 Task: Open a blank worksheet and write heading  Discount data  Add 10 product name:-  'Apple, Banana,_x000D_
Orange, Tomato, Potato, Onion, Carrot, Milk, Bread, Eggs (dozen). ' in September Last week sales are  1.99, 0.49, 0.79, 1.29, 0.99, 0.89, 0.69, 2.49, 1.99, 2.99.Discount (%):-  10, 20, 15, 5, 12, 8, 25, 10, 15, 20. Save page analysisSalesByTerritory
Action: Mouse moved to (551, 178)
Screenshot: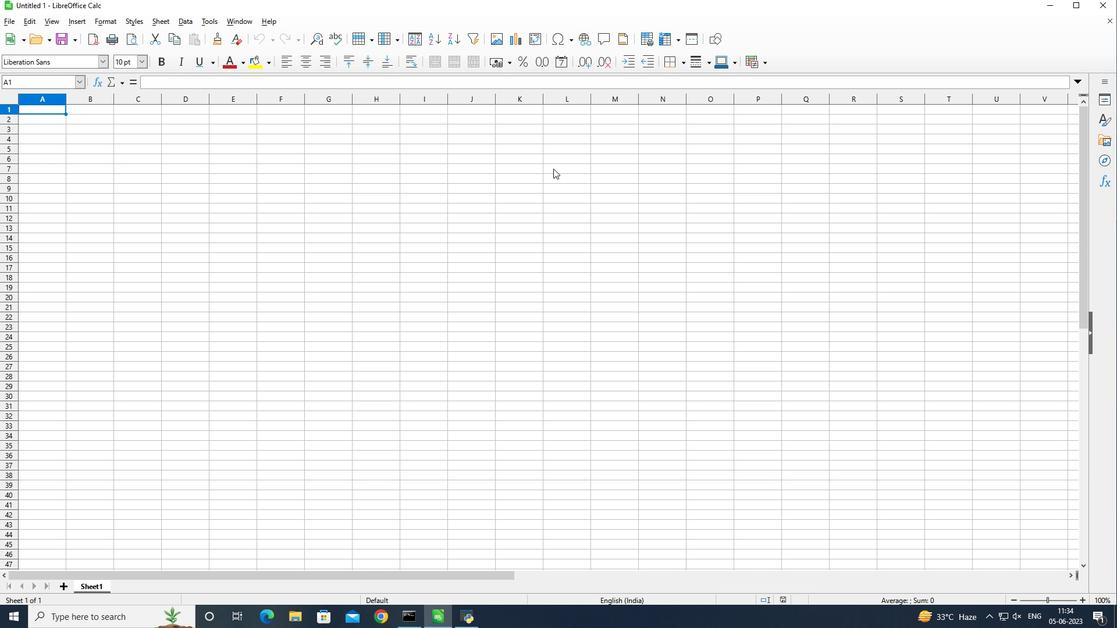 
Action: Key pressed <Key.shift>Discount<Key.space><Key.shift>Data<Key.enter><Key.shift>Name<Key.enter><Key.shift>Apple<Key.enter><Key.shift>Banana<Key.enter><Key.shift>Orange<Key.enter><Key.shift>Tomato<Key.enter><Key.shift>Potato<Key.space><Key.shift>O<Key.backspace><Key.enter><Key.shift>Onion<Key.enter><Key.shift>Carrot<Key.enter><Key.shift_r>Milk<Key.enter><Key.shift>Bread<Key.enter><Key.shift>Eggs<Key.shift_r><Key.shift_r><Key.shift_r><Key.shift_r><Key.shift_r><Key.shift_r><Key.shift_r><Key.shift_r><Key.shift_r>(dozen<Key.shift_r><Key.shift_r><Key.shift_r><Key.shift_r><Key.shift_r><Key.shift_r><Key.shift_r><Key.shift_r><Key.shift_r><Key.shift_r><Key.shift_r><Key.shift_r><Key.shift_r><Key.shift_r>)<Key.enter>
Screenshot: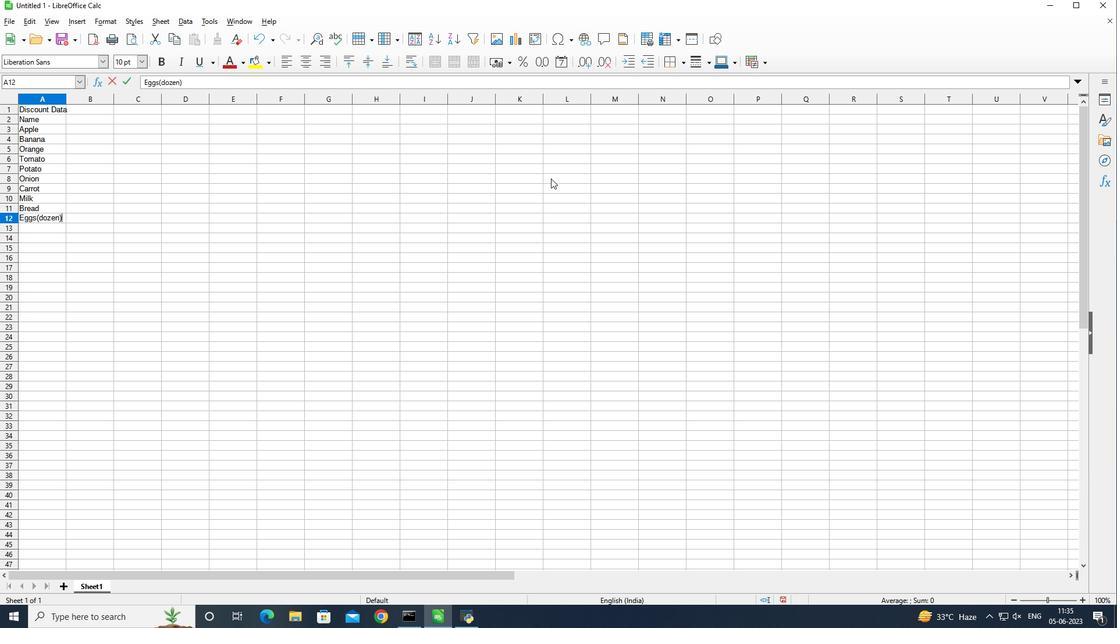 
Action: Mouse moved to (52, 118)
Screenshot: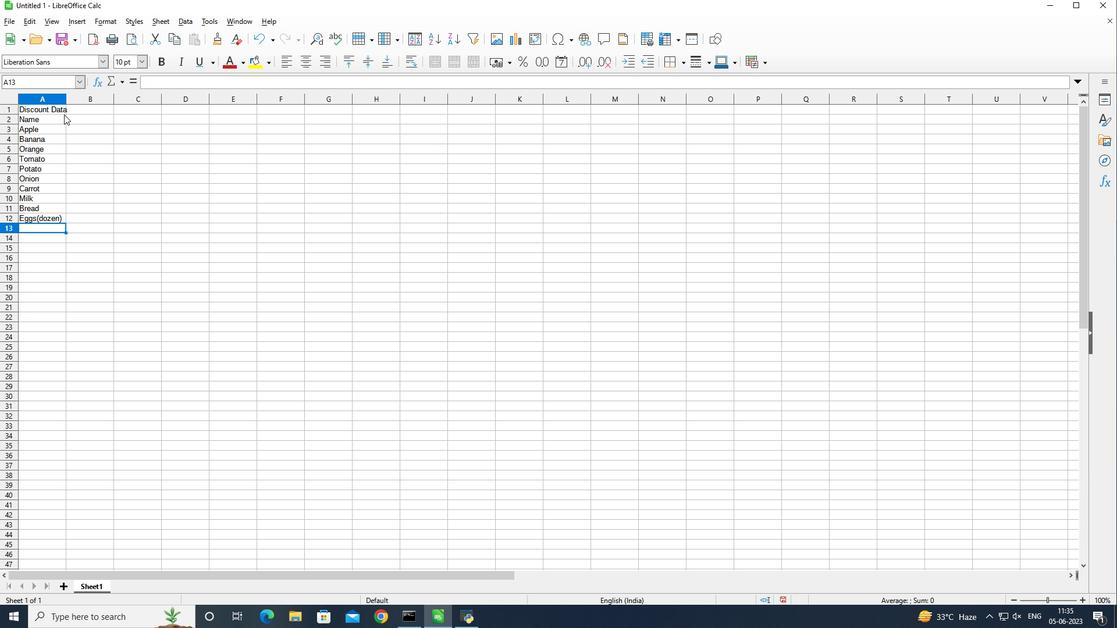 
Action: Mouse pressed left at (52, 118)
Screenshot: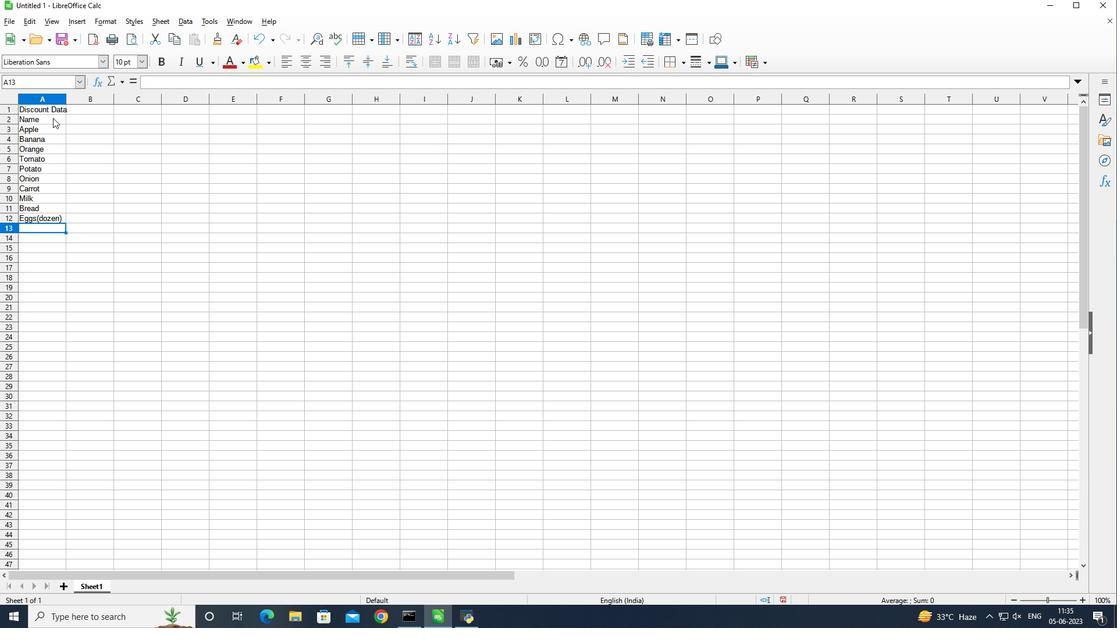 
Action: Mouse moved to (76, 121)
Screenshot: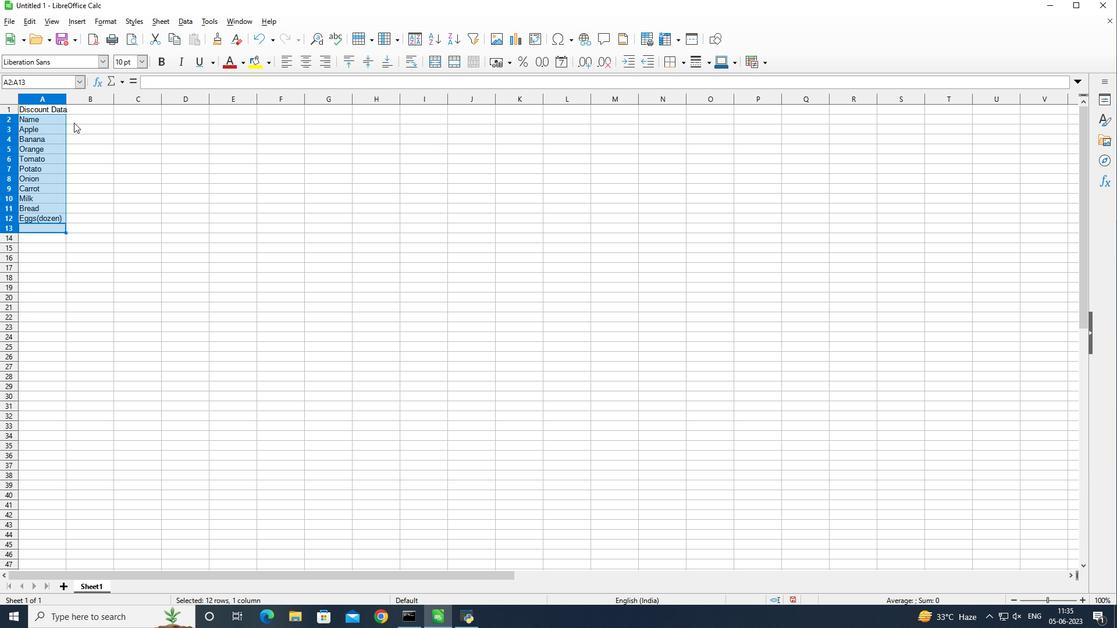 
Action: Mouse pressed left at (76, 121)
Screenshot: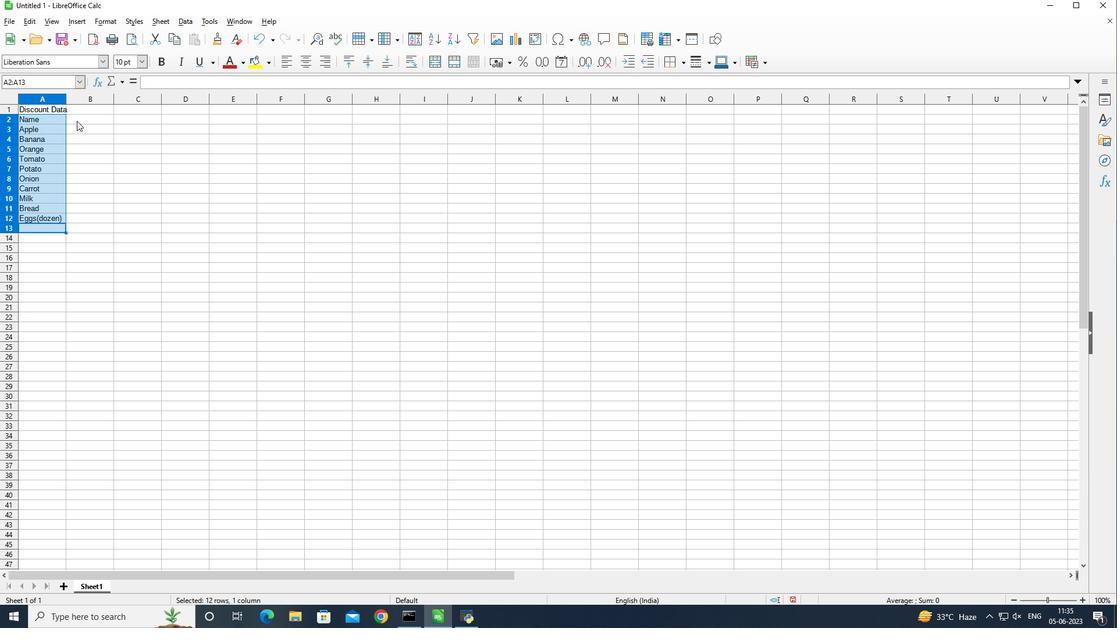 
Action: Mouse moved to (63, 125)
Screenshot: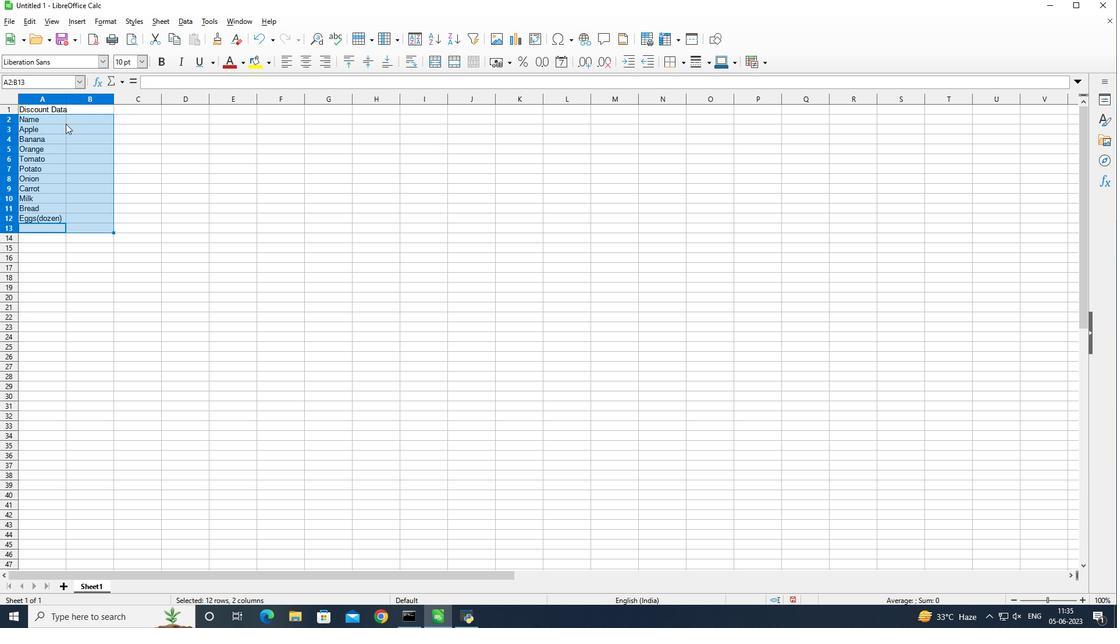
Action: Mouse pressed left at (63, 125)
Screenshot: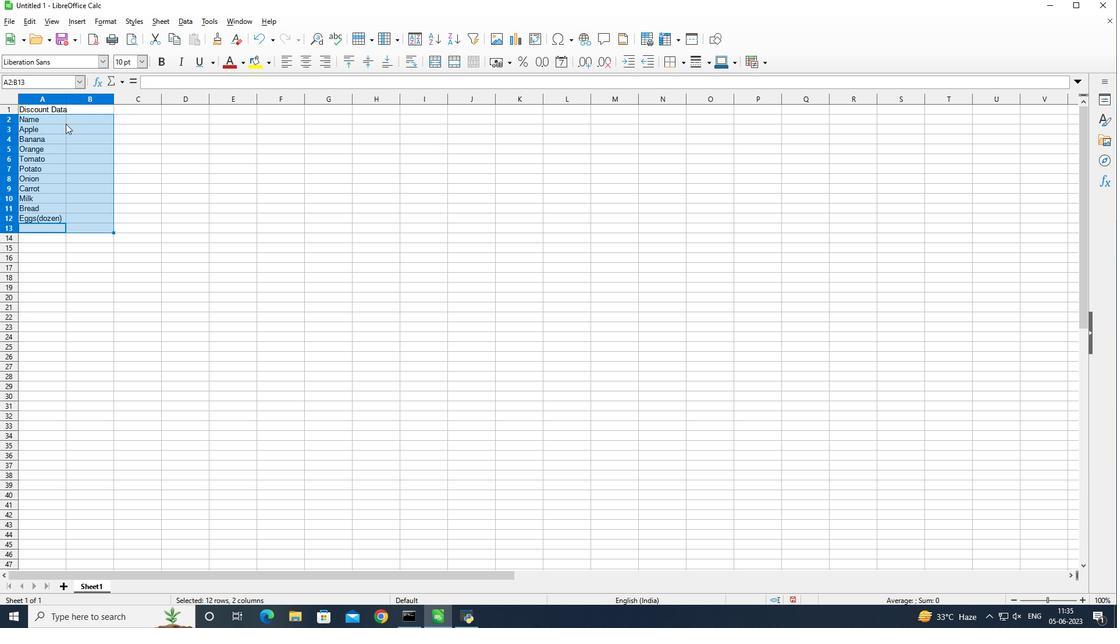 
Action: Mouse moved to (67, 175)
Screenshot: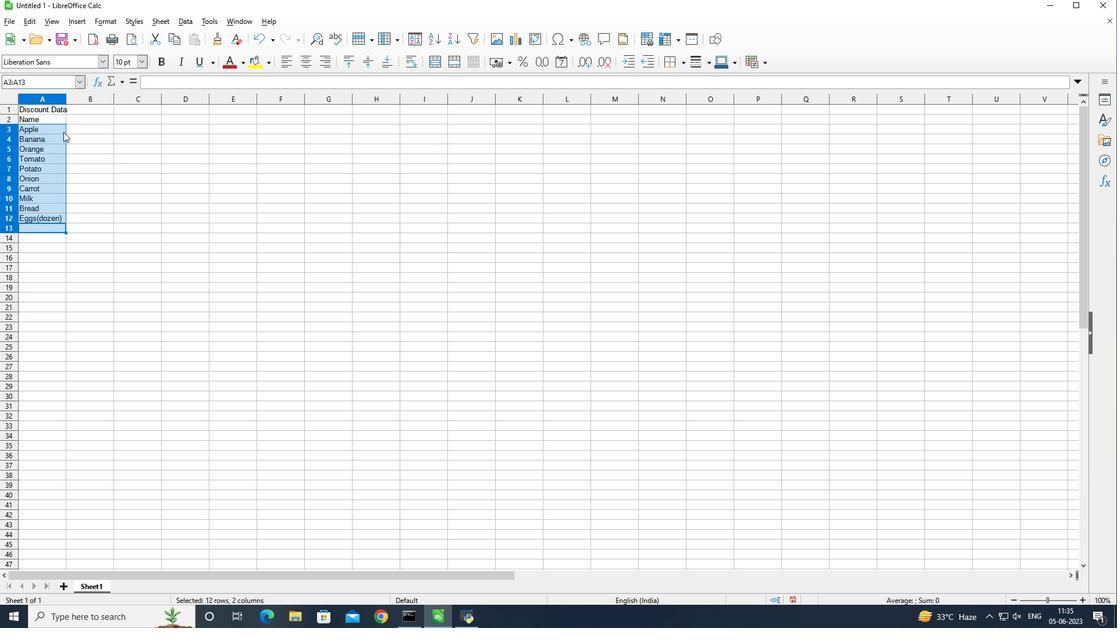
Action: Mouse pressed left at (67, 175)
Screenshot: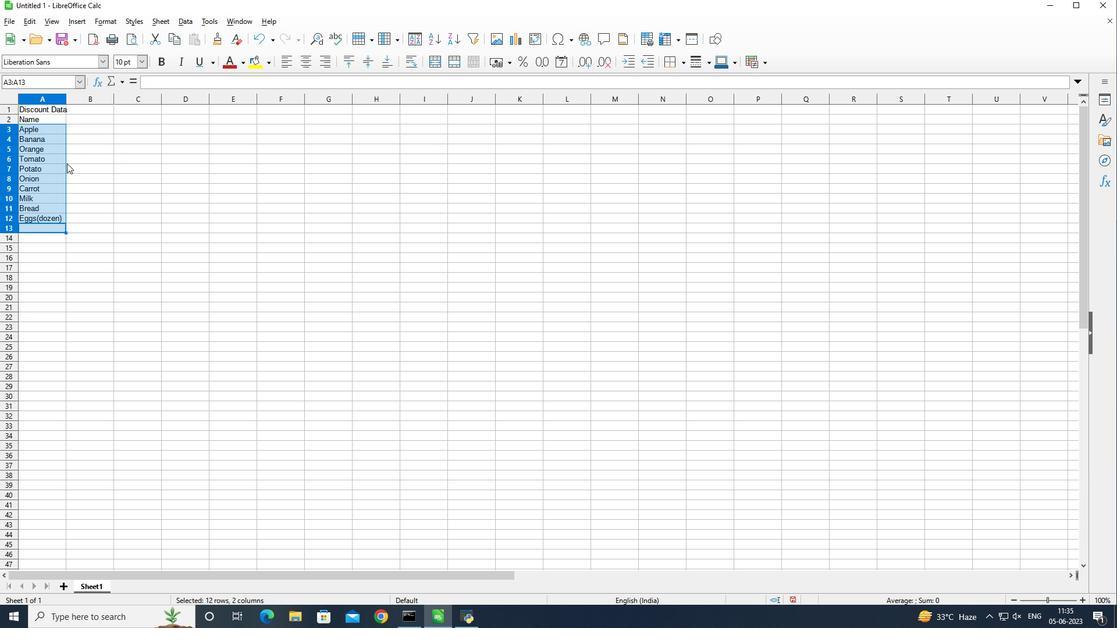 
Action: Mouse moved to (87, 150)
Screenshot: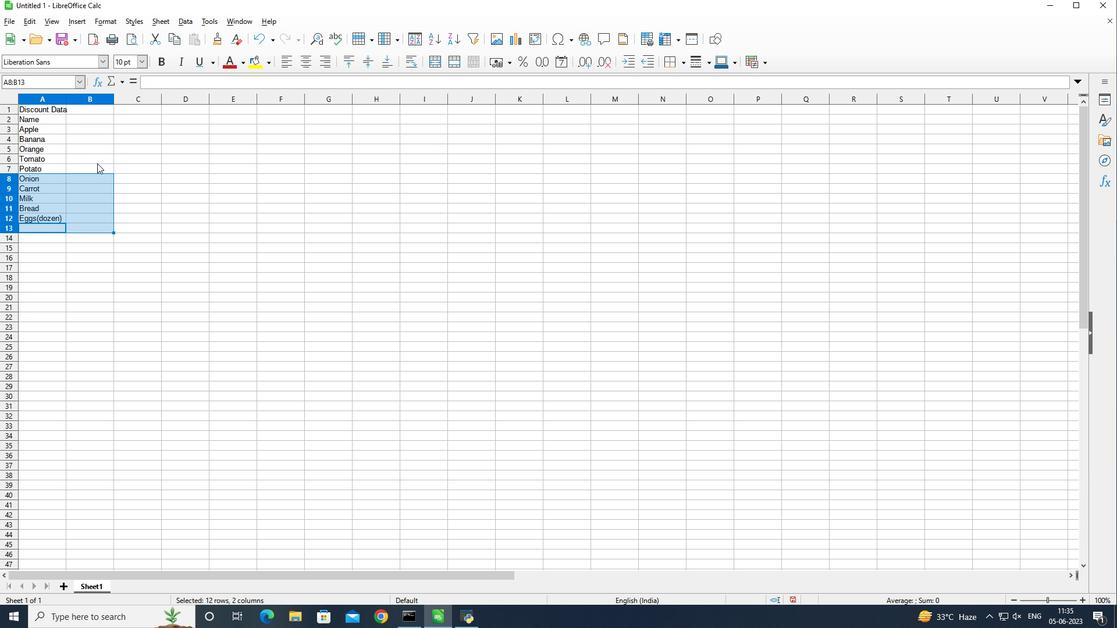 
Action: Mouse pressed left at (87, 150)
Screenshot: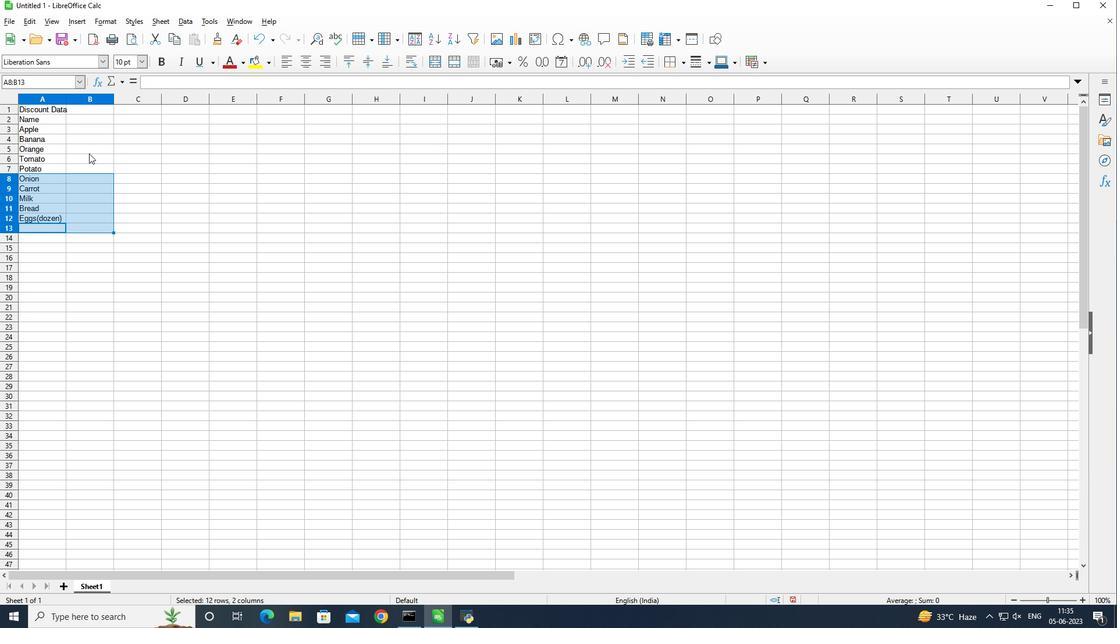 
Action: Mouse moved to (44, 123)
Screenshot: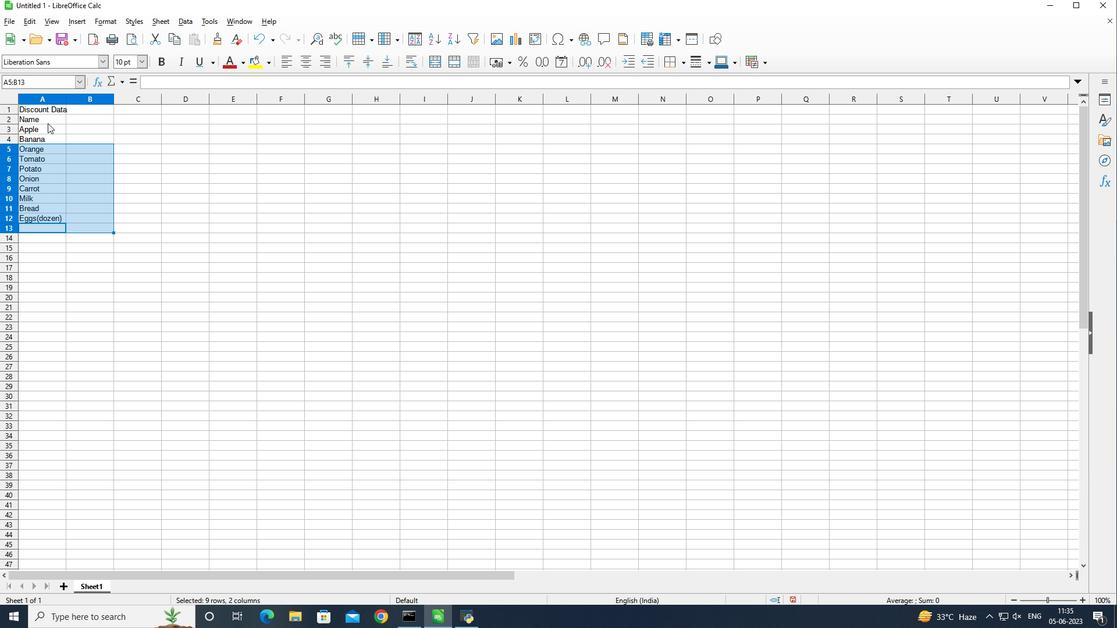 
Action: Mouse pressed left at (44, 123)
Screenshot: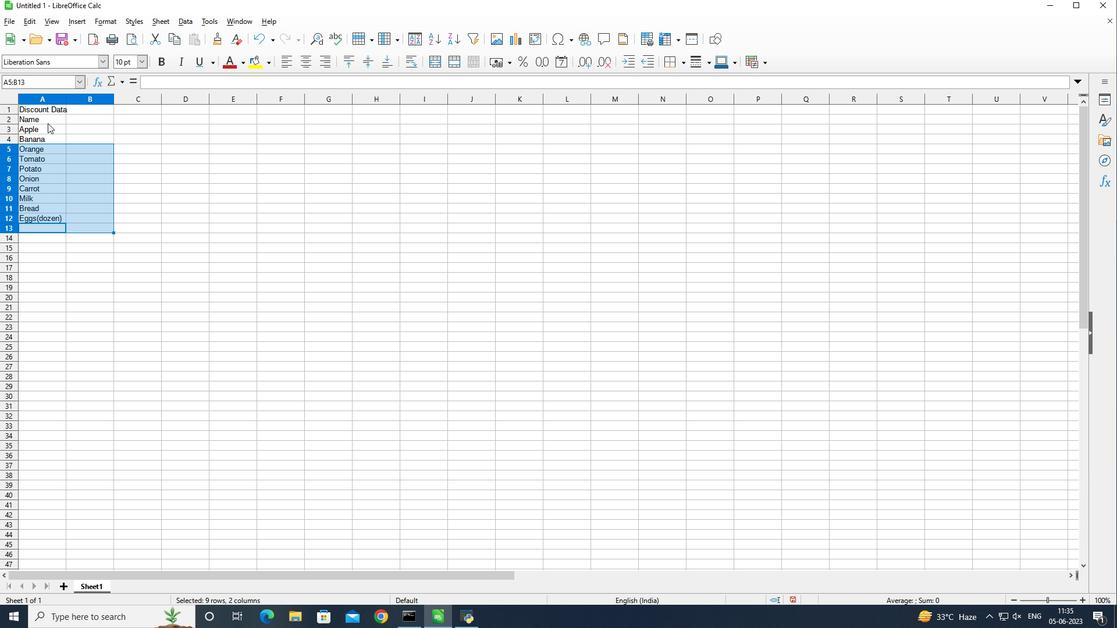
Action: Mouse moved to (46, 154)
Screenshot: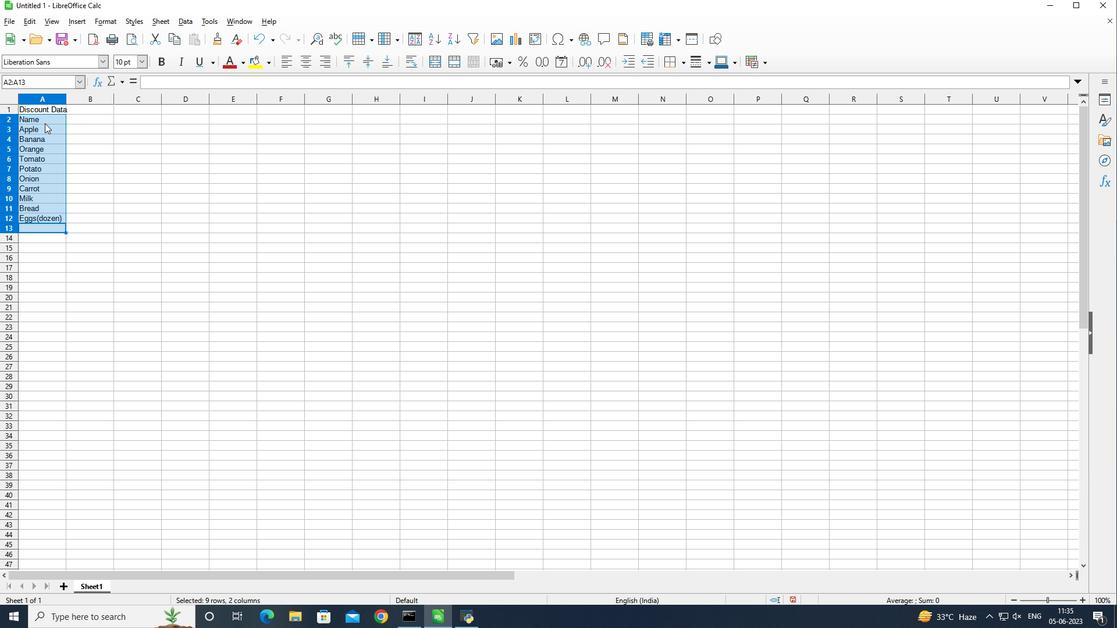 
Action: Mouse pressed left at (46, 154)
Screenshot: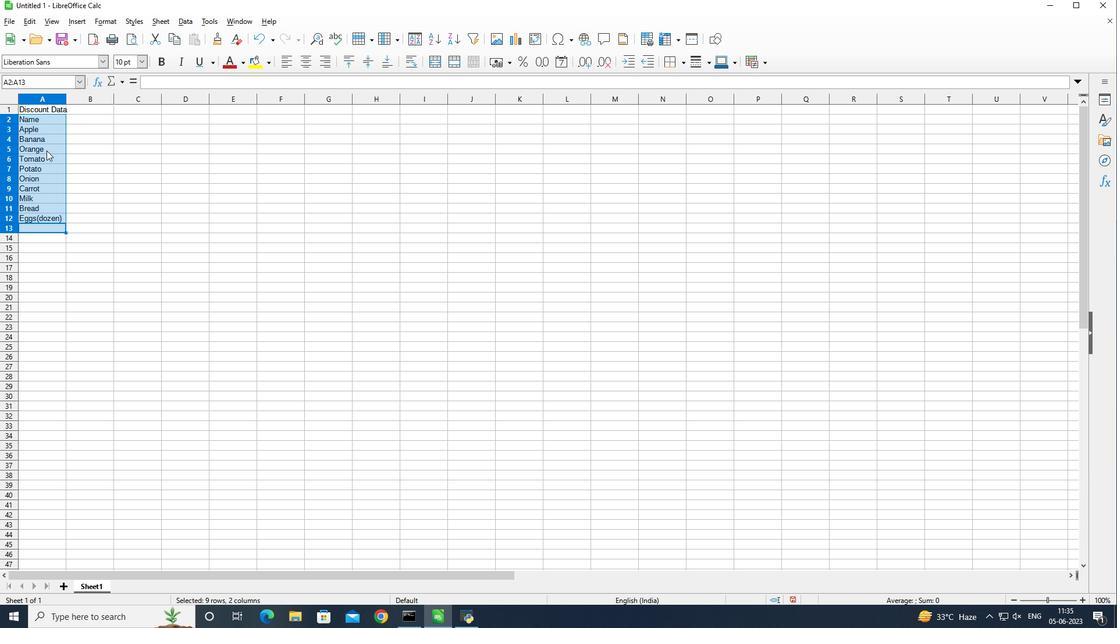 
Action: Mouse moved to (50, 182)
Screenshot: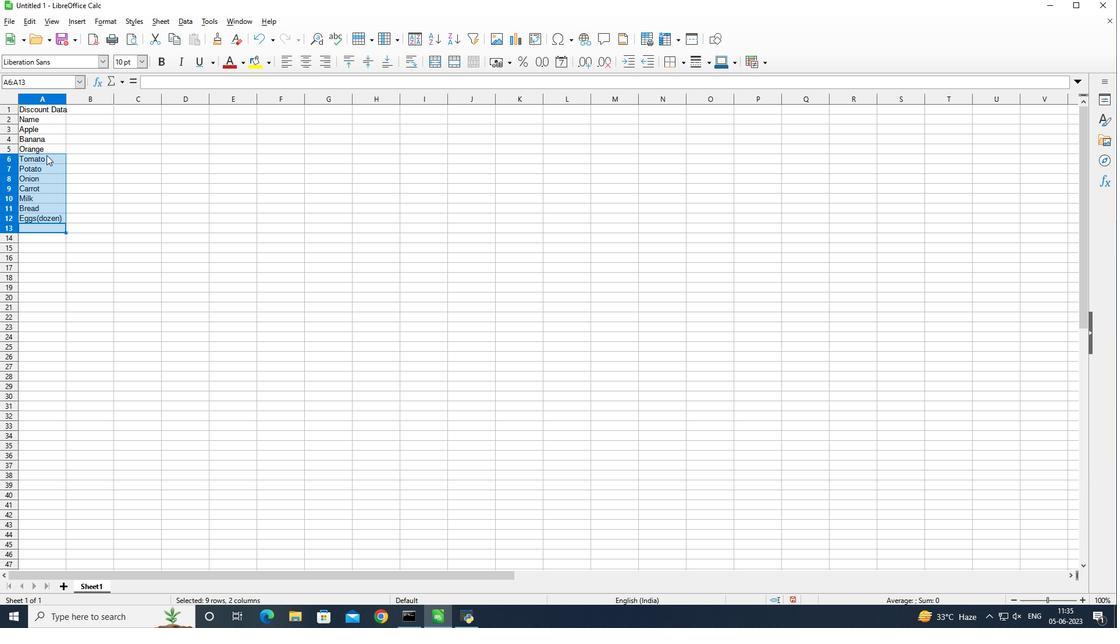 
Action: Mouse pressed left at (50, 182)
Screenshot: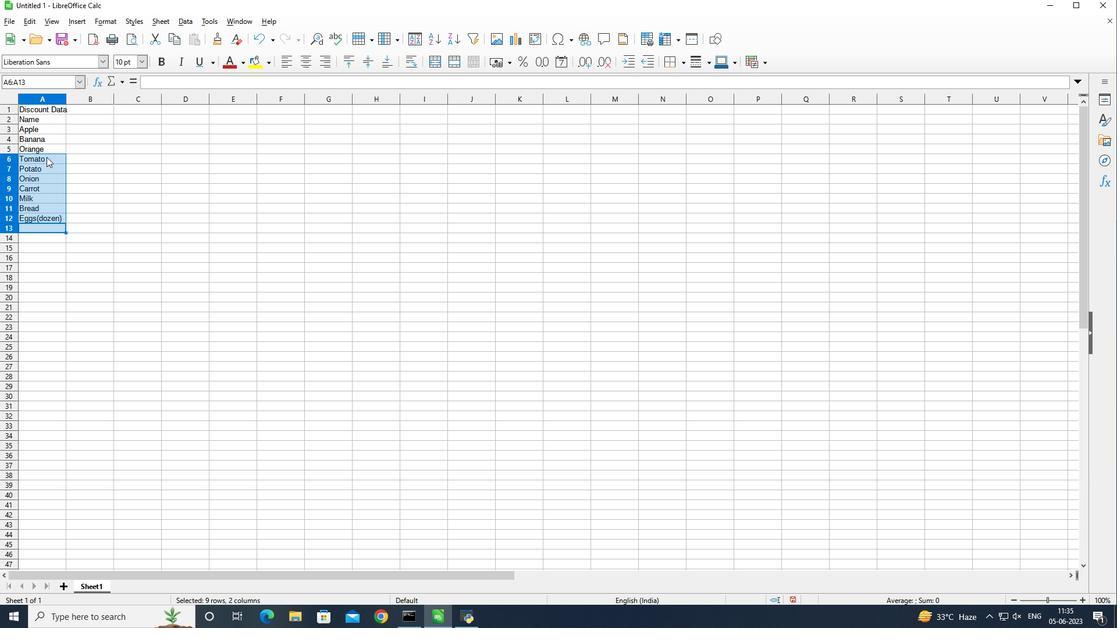 
Action: Mouse moved to (102, 61)
Screenshot: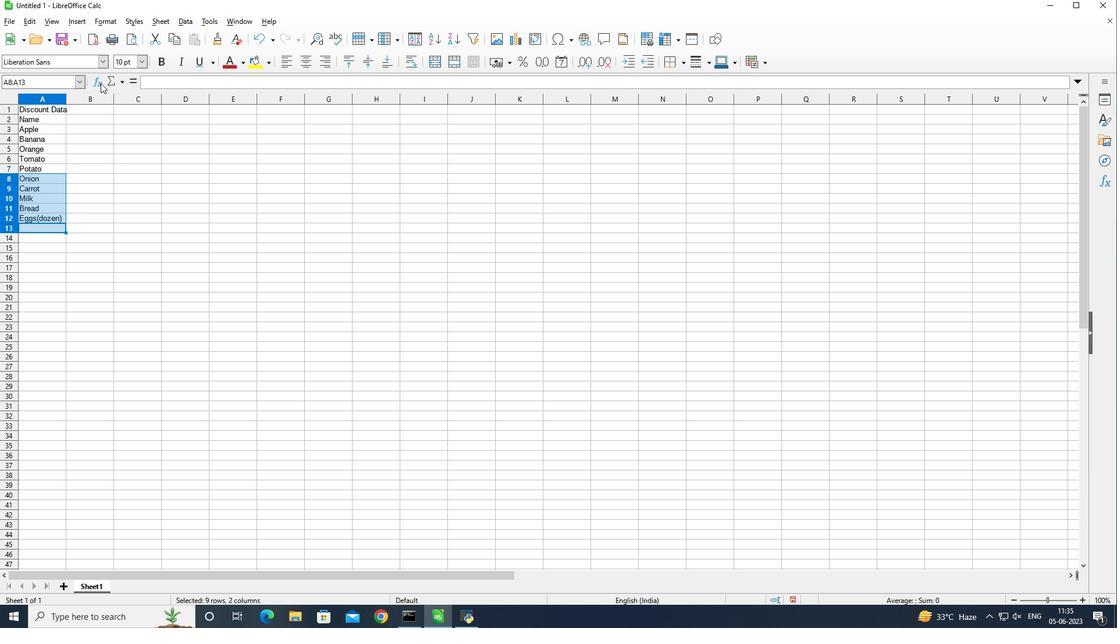 
Action: Mouse pressed left at (102, 61)
Screenshot: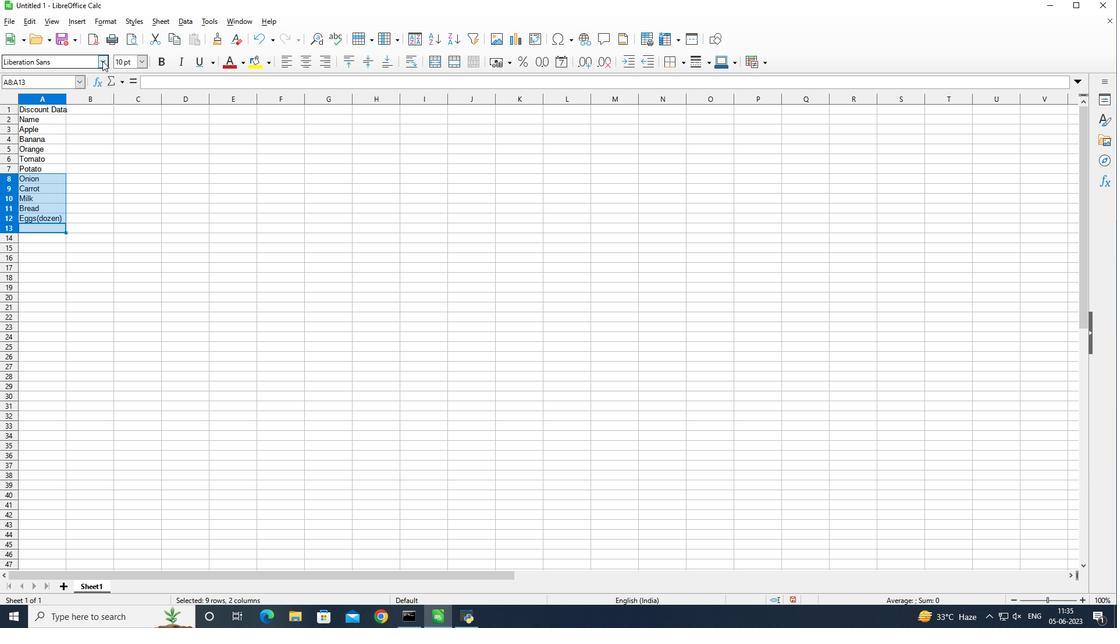
Action: Mouse moved to (228, 138)
Screenshot: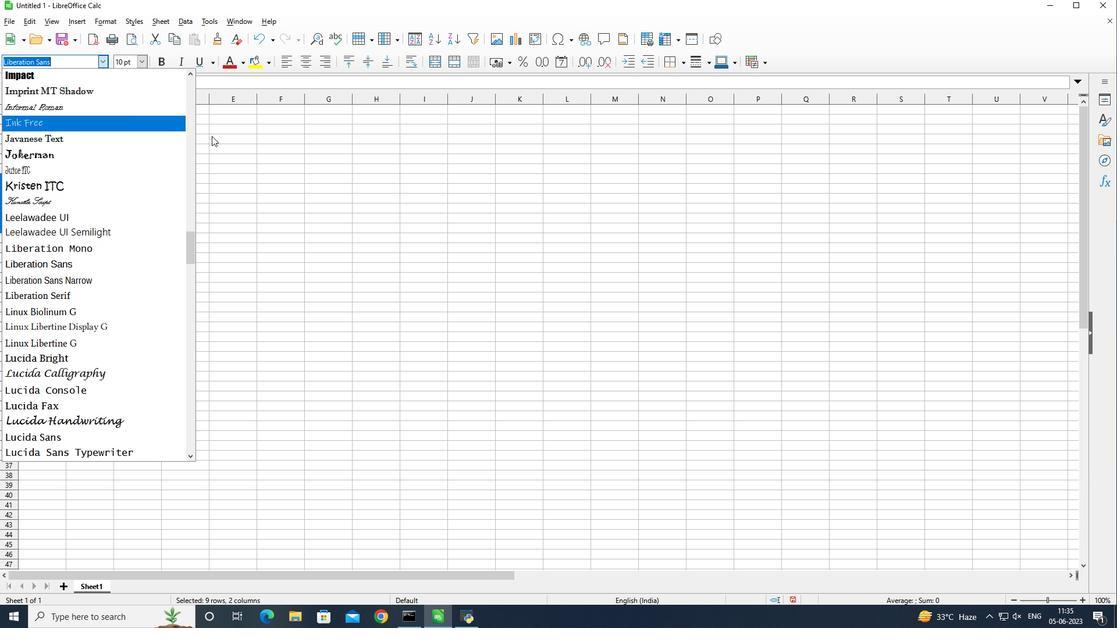 
Action: Mouse pressed left at (228, 138)
Screenshot: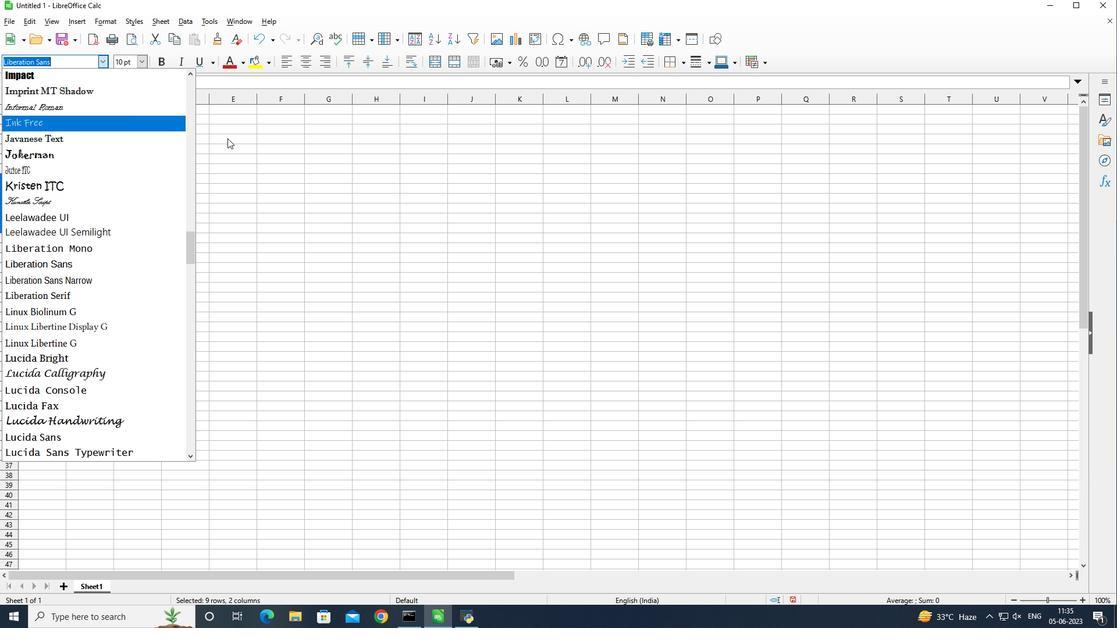 
Action: Mouse moved to (76, 126)
Screenshot: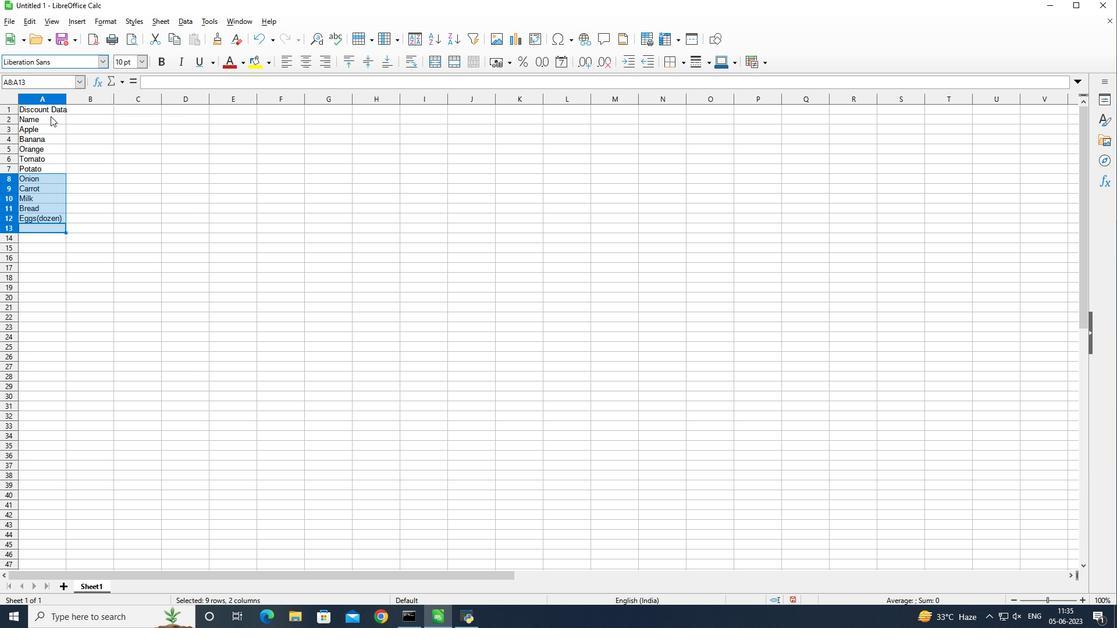 
Action: Mouse pressed left at (76, 126)
Screenshot: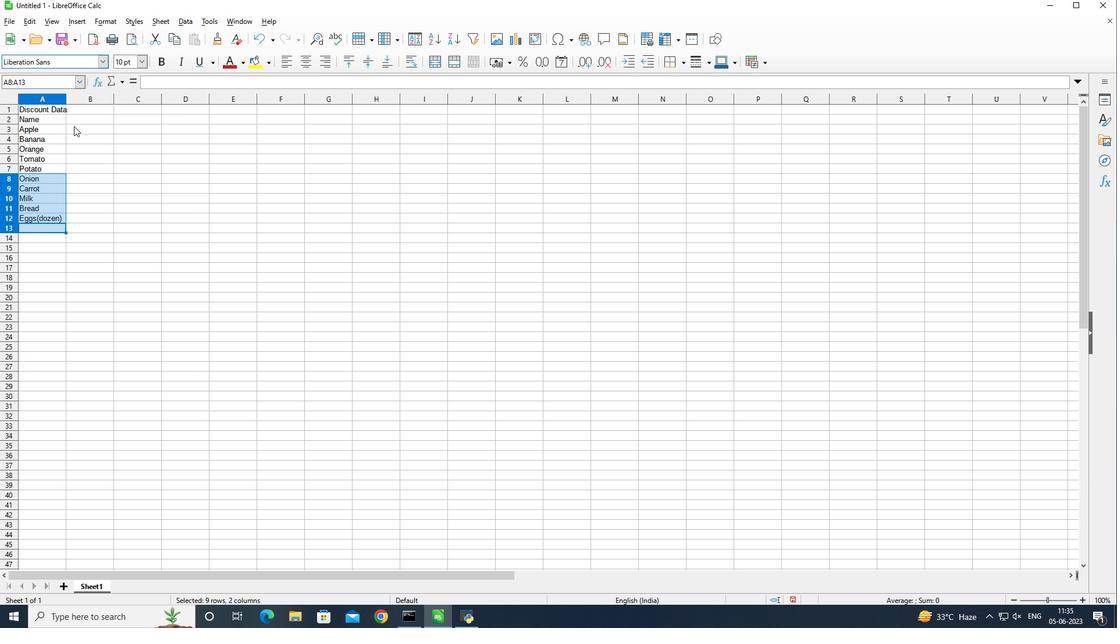 
Action: Mouse moved to (90, 118)
Screenshot: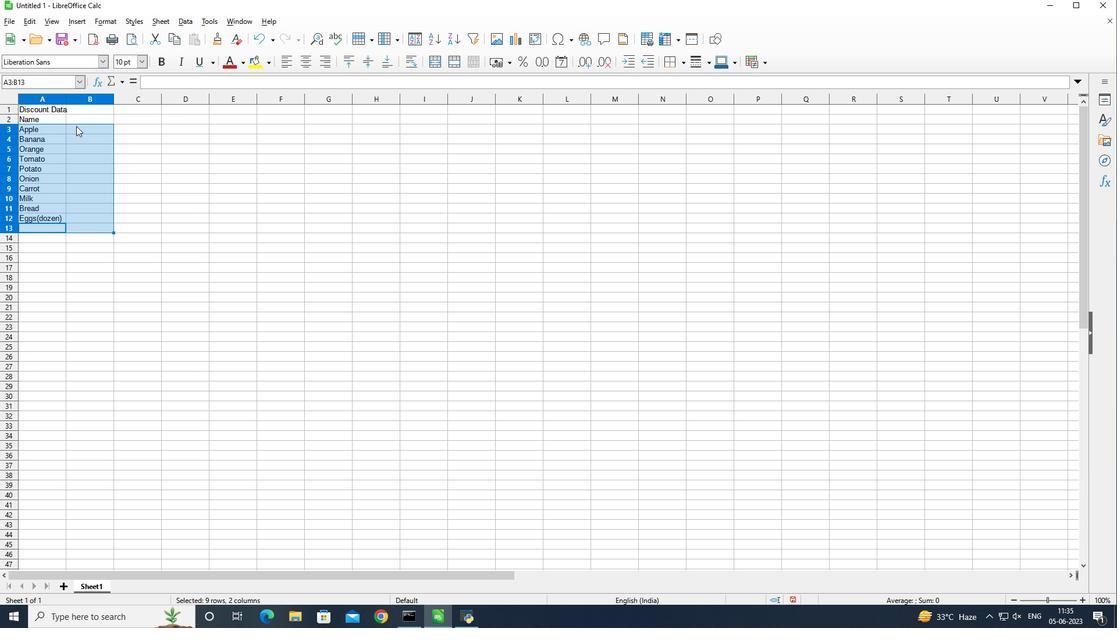 
Action: Mouse pressed left at (90, 118)
Screenshot: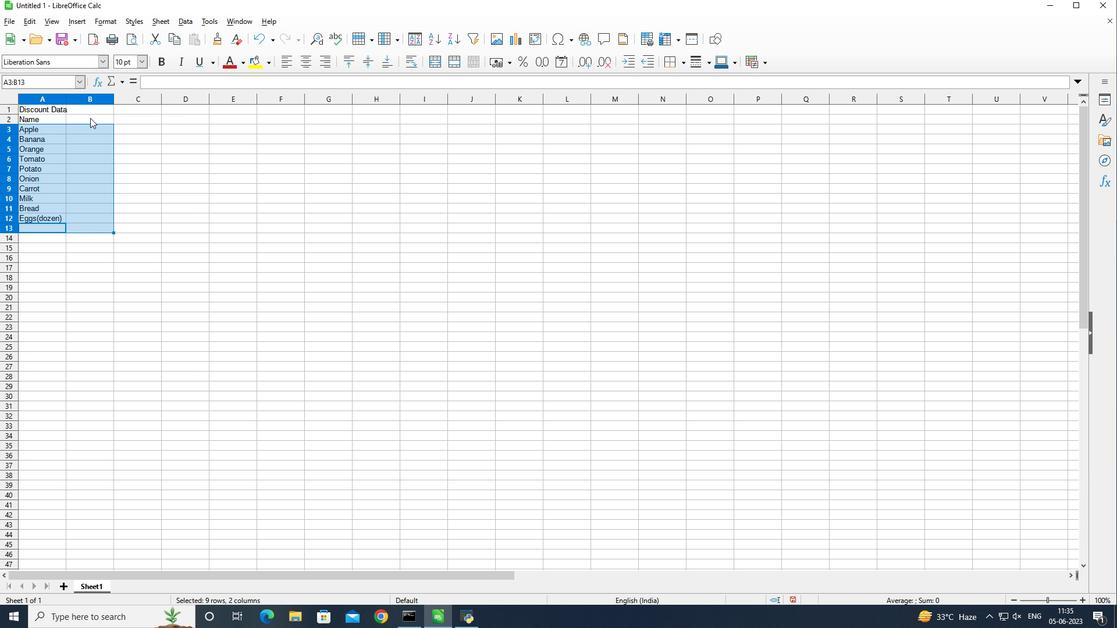 
Action: Mouse moved to (211, 267)
Screenshot: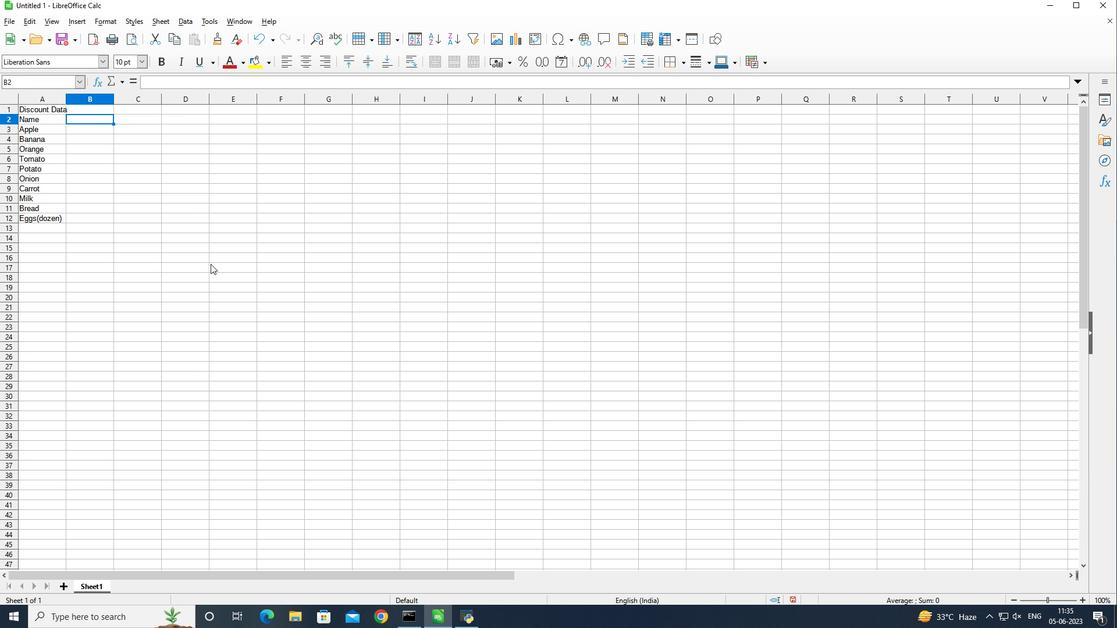 
Action: Key pressed <Key.shift>Last<Key.space><Key.shift>Week<Key.space><Key.shift>Sales<Key.space><Key.shift>O<Key.backspace>of<Key.space><Key.shift>September<Key.enter>
Screenshot: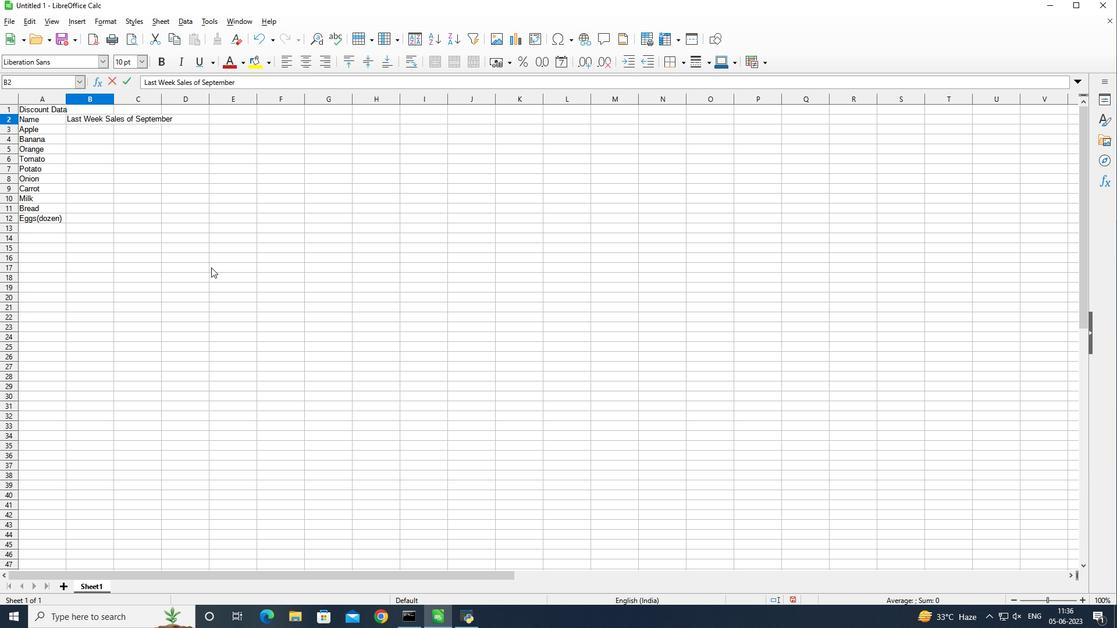 
Action: Mouse moved to (113, 98)
Screenshot: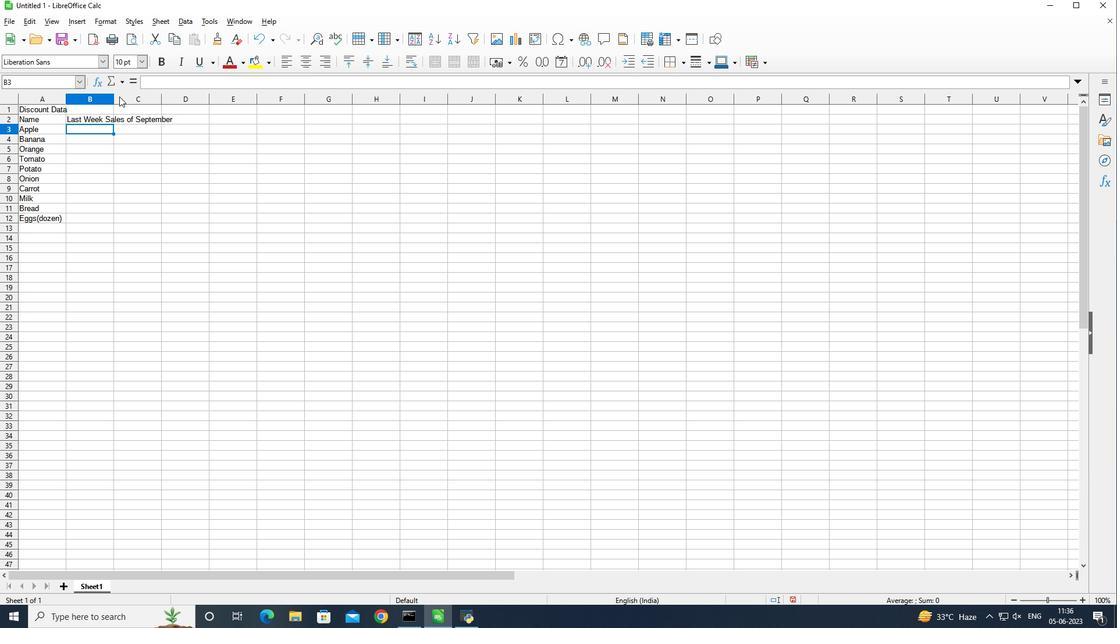 
Action: Mouse pressed left at (113, 98)
Screenshot: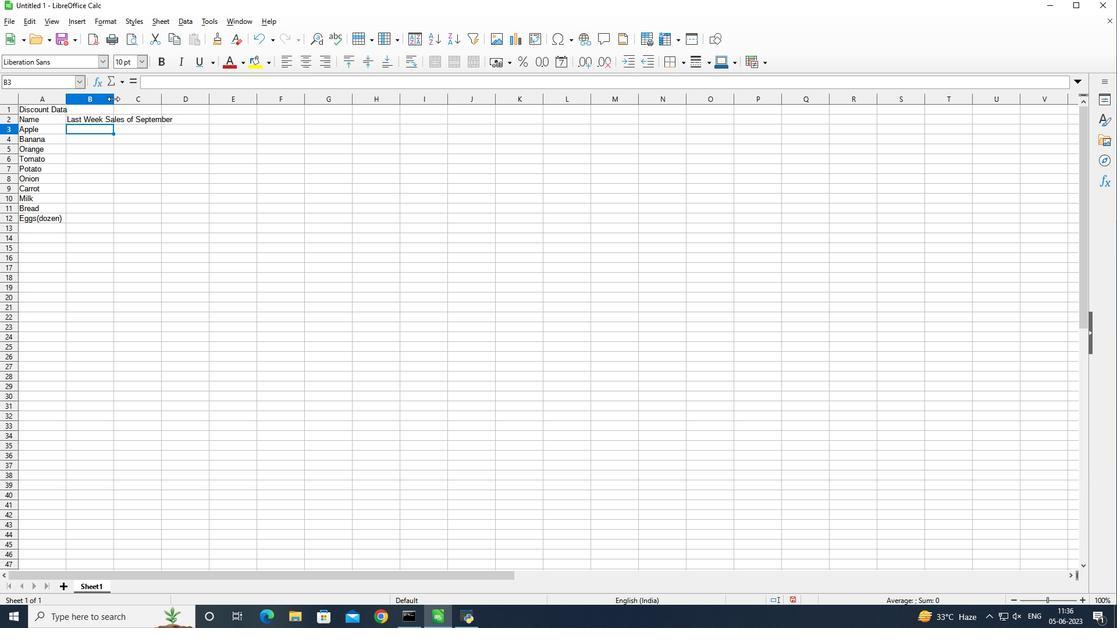 
Action: Mouse moved to (197, 180)
Screenshot: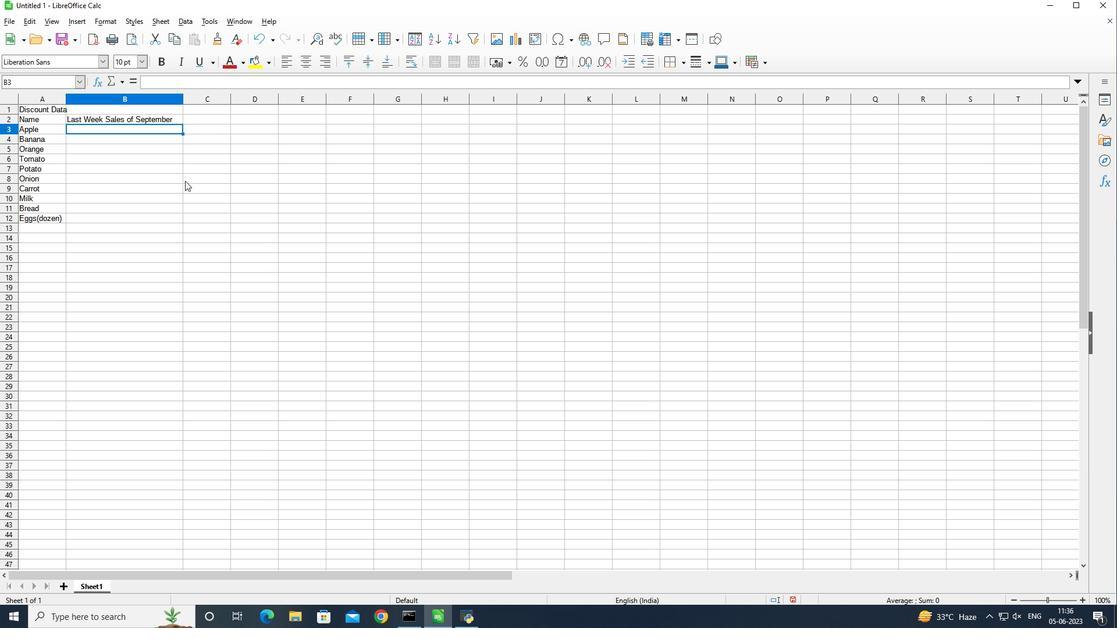 
Action: Key pressed 1.99<Key.enter>0.49<Key.enter>0.79<Key.enter>1.29<Key.enter>0.99<Key.enter>0.89<Key.enter>0.69<Key.enter>2.49<Key.enter>1.99<Key.enter>2.99<Key.enter>
Screenshot: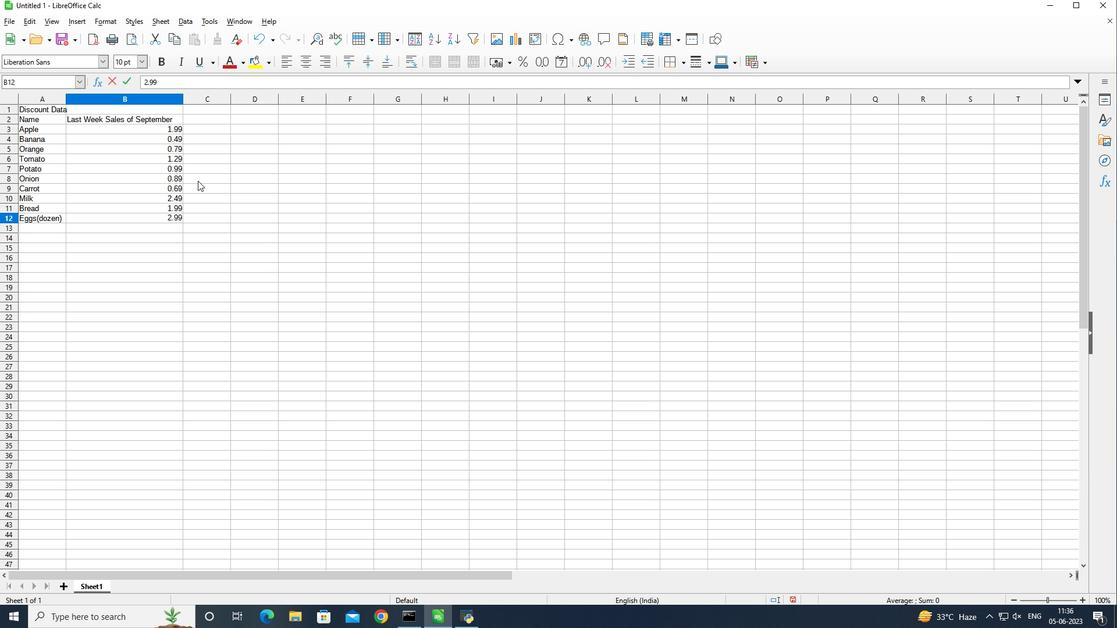 
Action: Mouse moved to (203, 122)
Screenshot: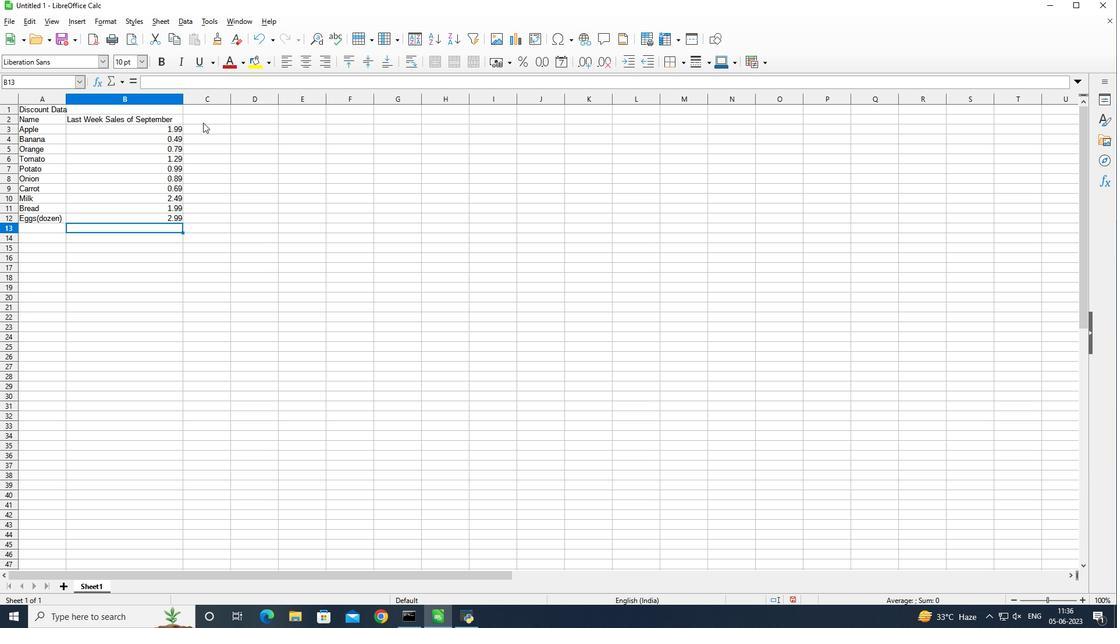
Action: Mouse pressed left at (203, 122)
Screenshot: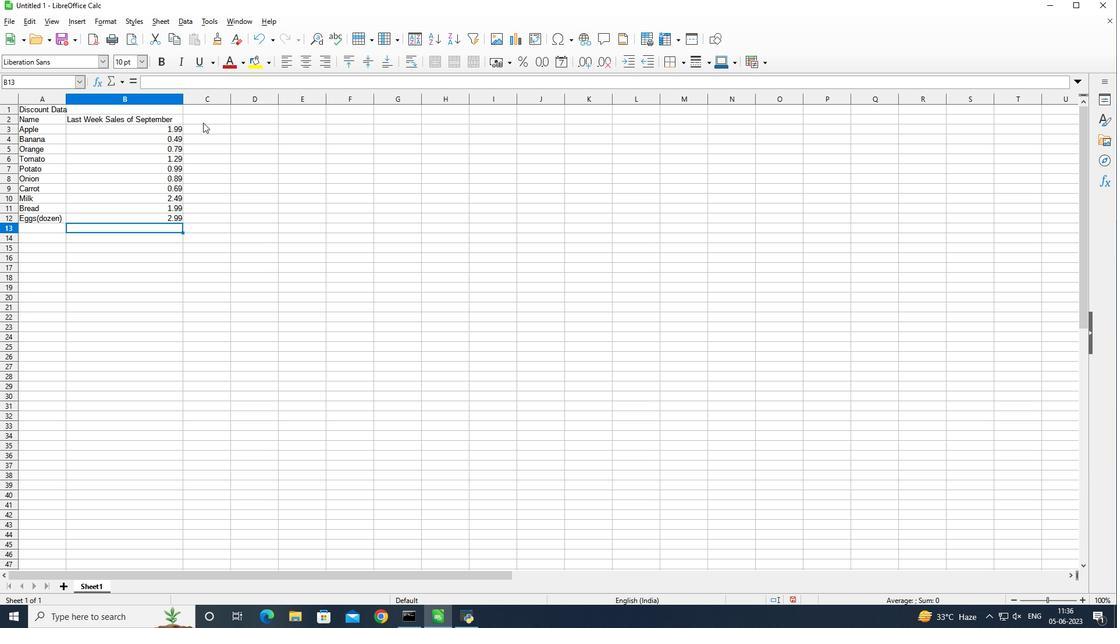 
Action: Mouse moved to (204, 122)
Screenshot: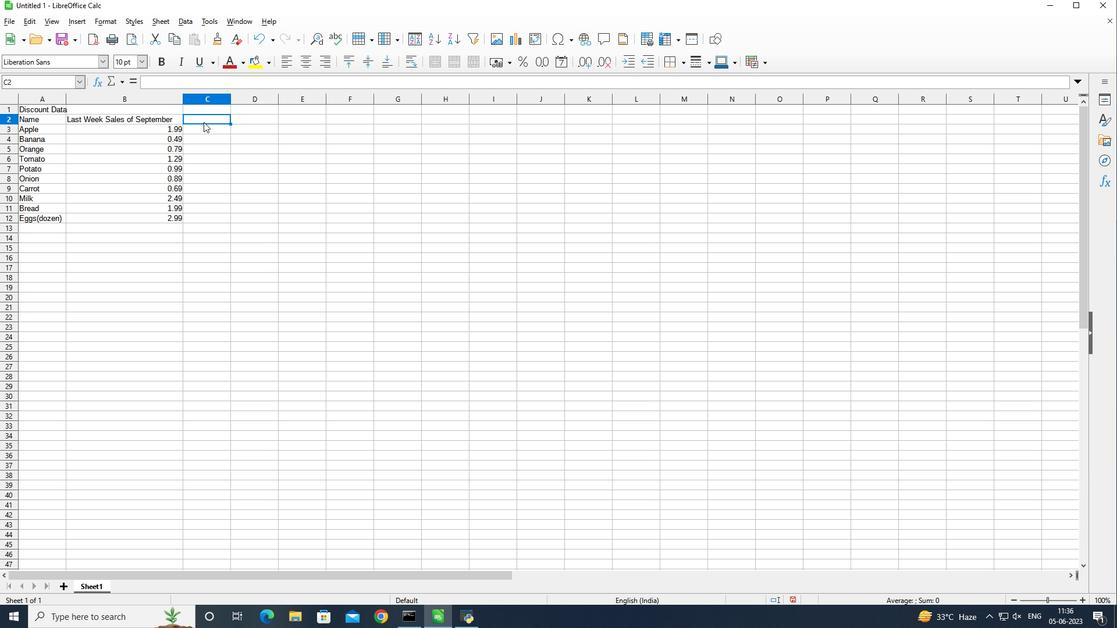 
Action: Key pressed <Key.shift><Key.shift><Key.shift><Key.shift><Key.shift><Key.shift>Discount<Key.shift_r><Key.shift_r><Key.shift_r><Key.shift_r><Key.shift_r><Key.shift_r>(<Key.shift><Key.shift><Key.shift><Key.shift><Key.shift><Key.shift><Key.shift><Key.shift><Key.shift><Key.shift><Key.shift><Key.shift><Key.shift><Key.shift><Key.shift>%<Key.shift_r>)<Key.enter>
Screenshot: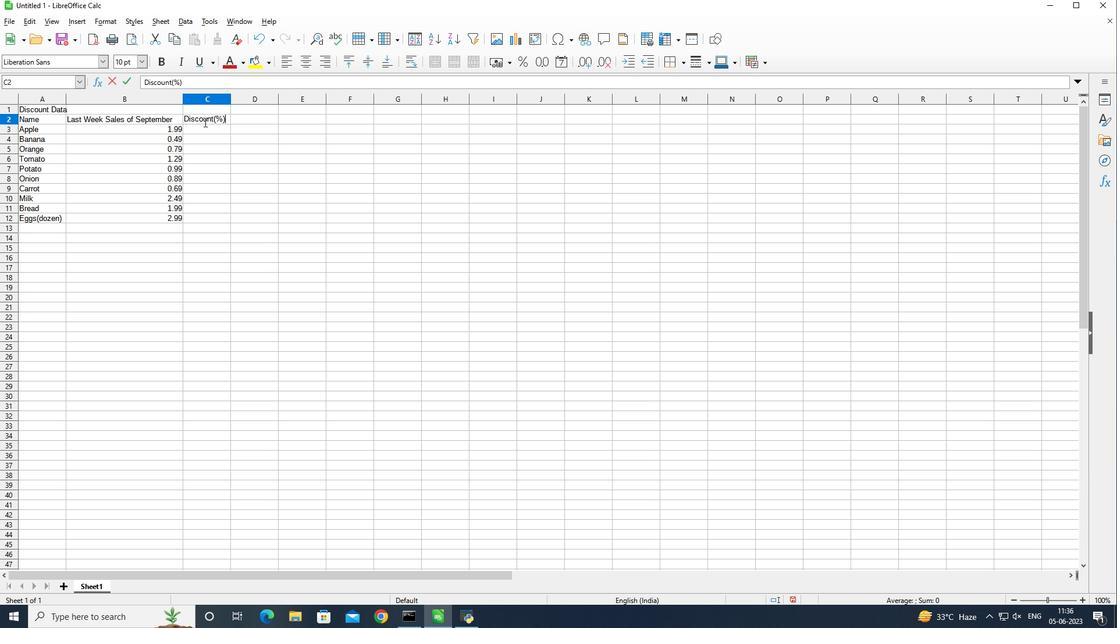 
Action: Mouse moved to (339, 147)
Screenshot: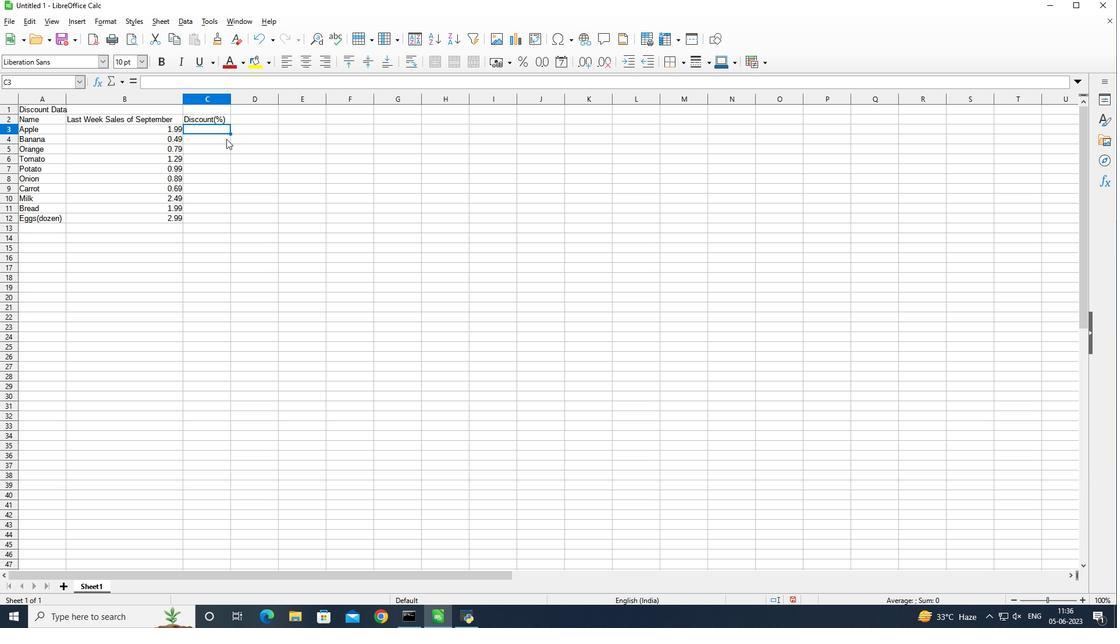 
Action: Key pressed 10<Key.enter>20<Key.enter>15<Key.enter>5<Key.enter>12<Key.enter>8<Key.enter>25<Key.enter>10<Key.enter>15<Key.enter>20<Key.enter>
Screenshot: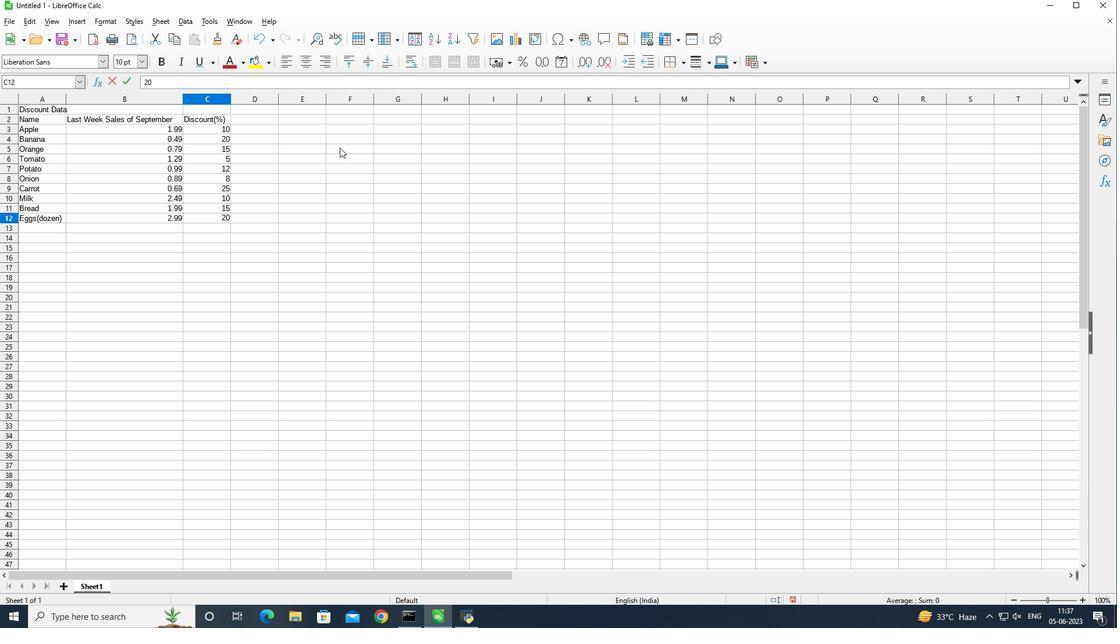 
Action: Mouse moved to (219, 212)
Screenshot: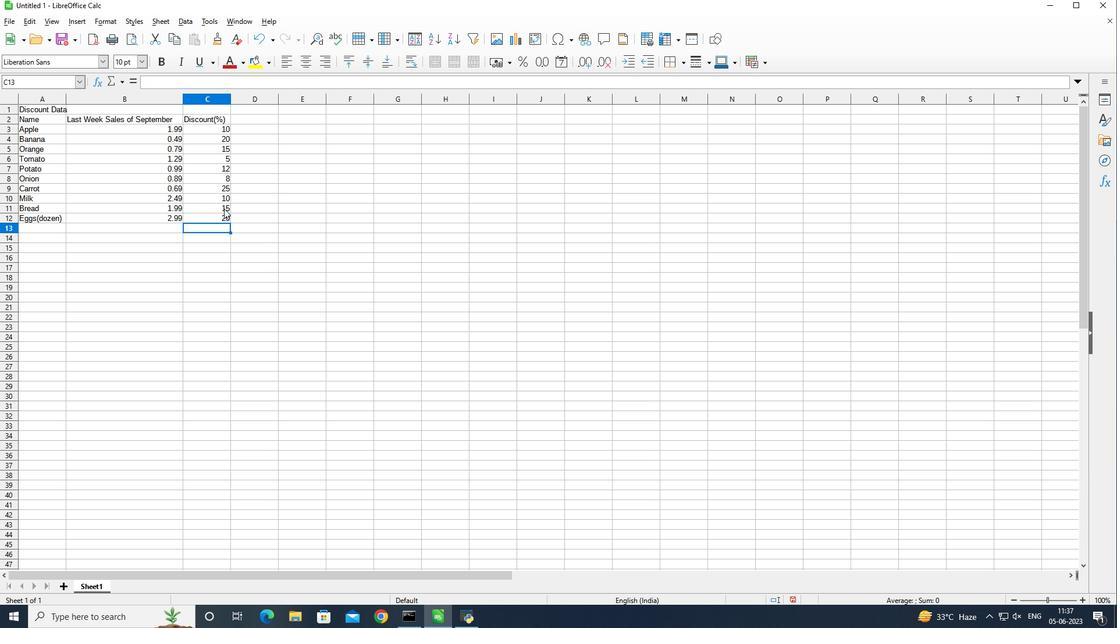 
Action: Mouse pressed left at (219, 212)
Screenshot: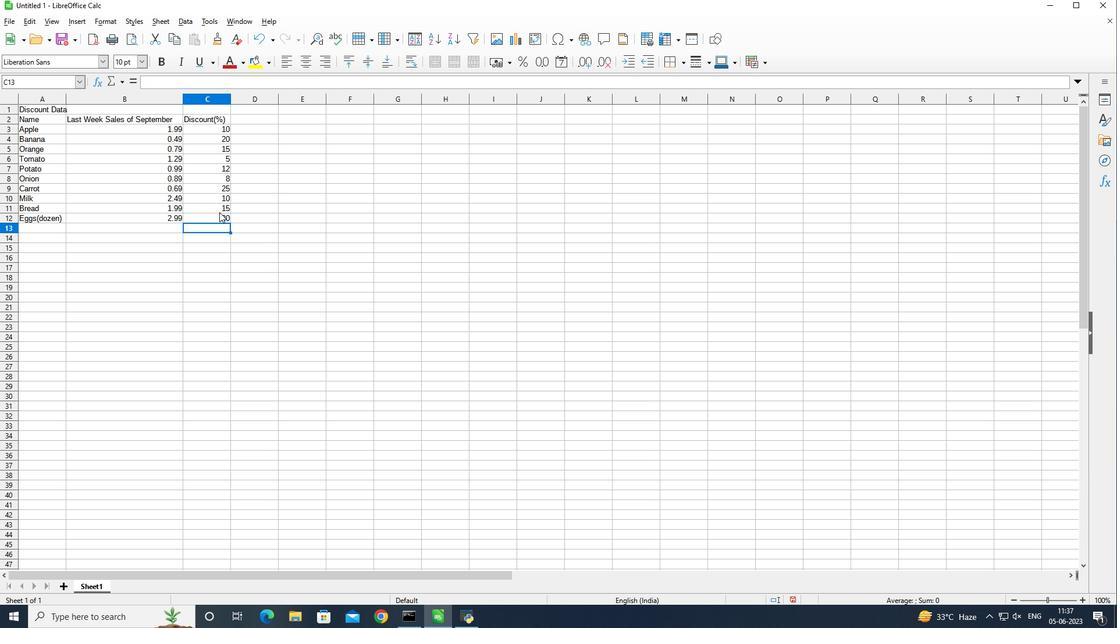 
Action: Mouse moved to (204, 217)
Screenshot: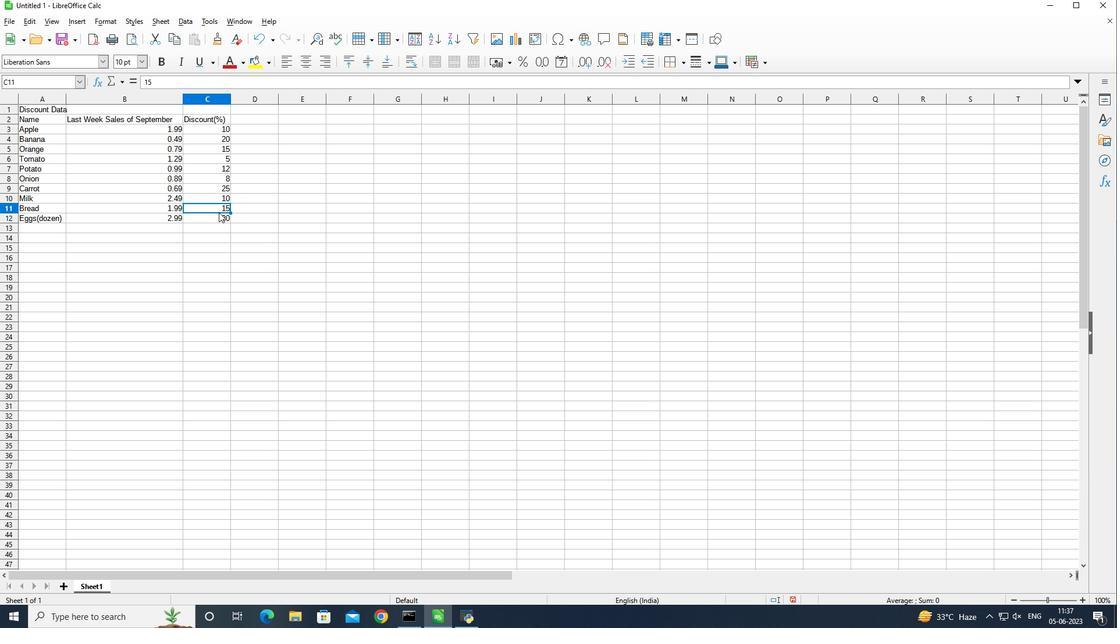 
Action: Mouse pressed left at (204, 217)
Screenshot: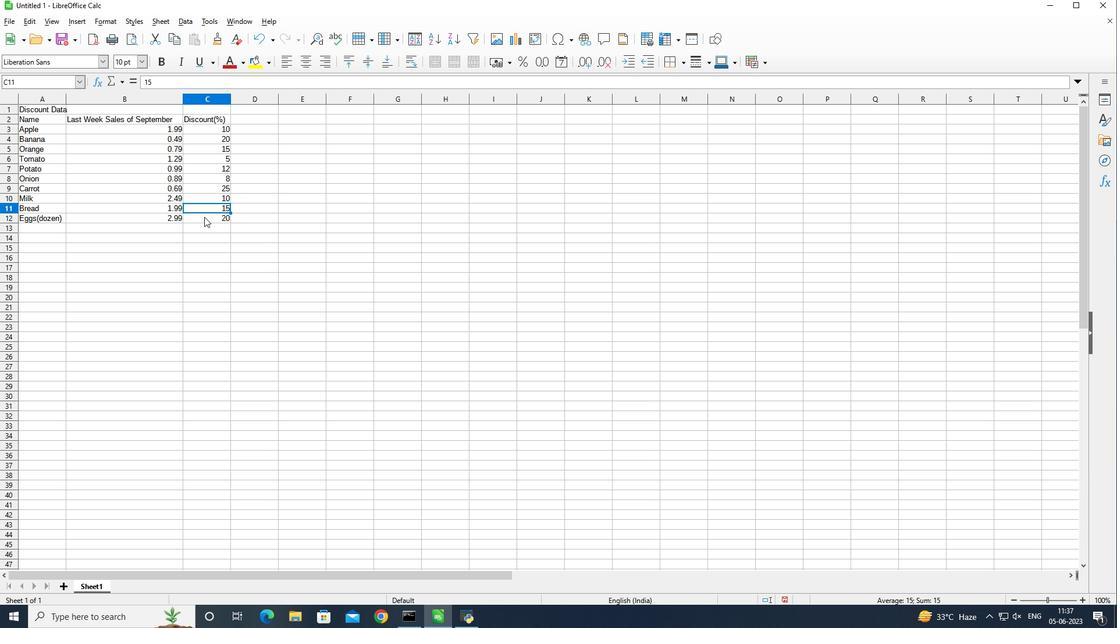
Action: Mouse moved to (15, 24)
Screenshot: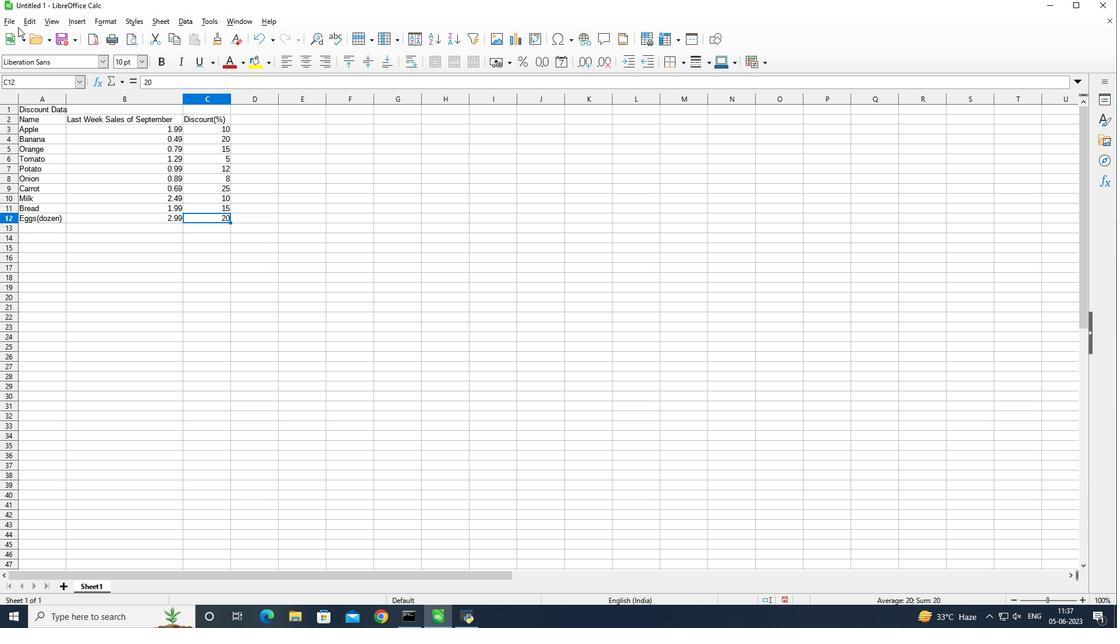 
Action: Mouse pressed left at (15, 24)
Screenshot: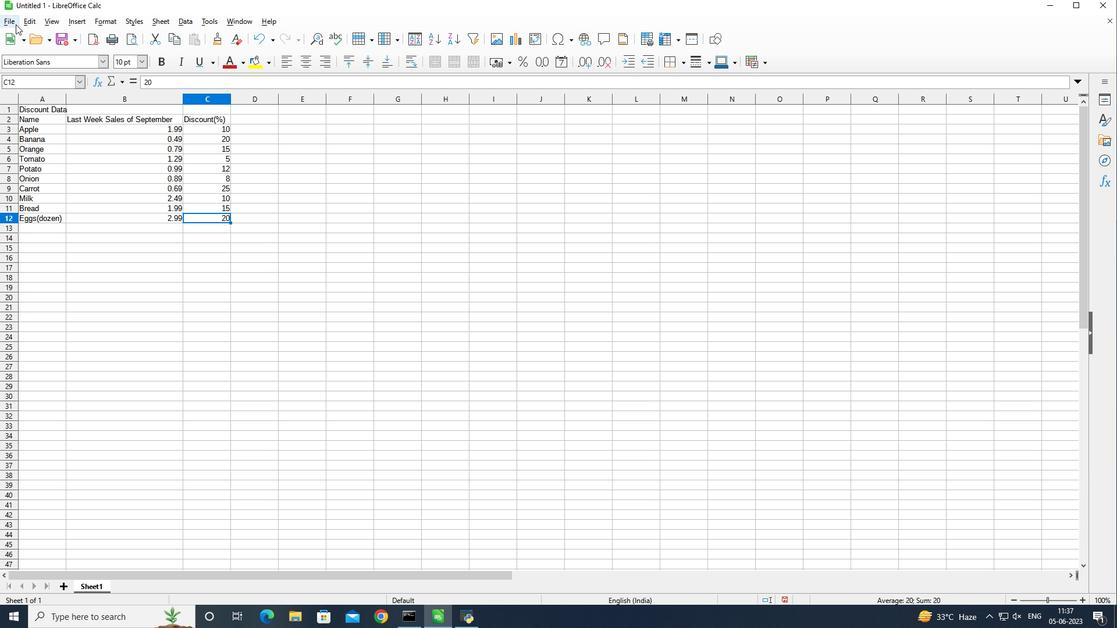 
Action: Mouse moved to (77, 166)
Screenshot: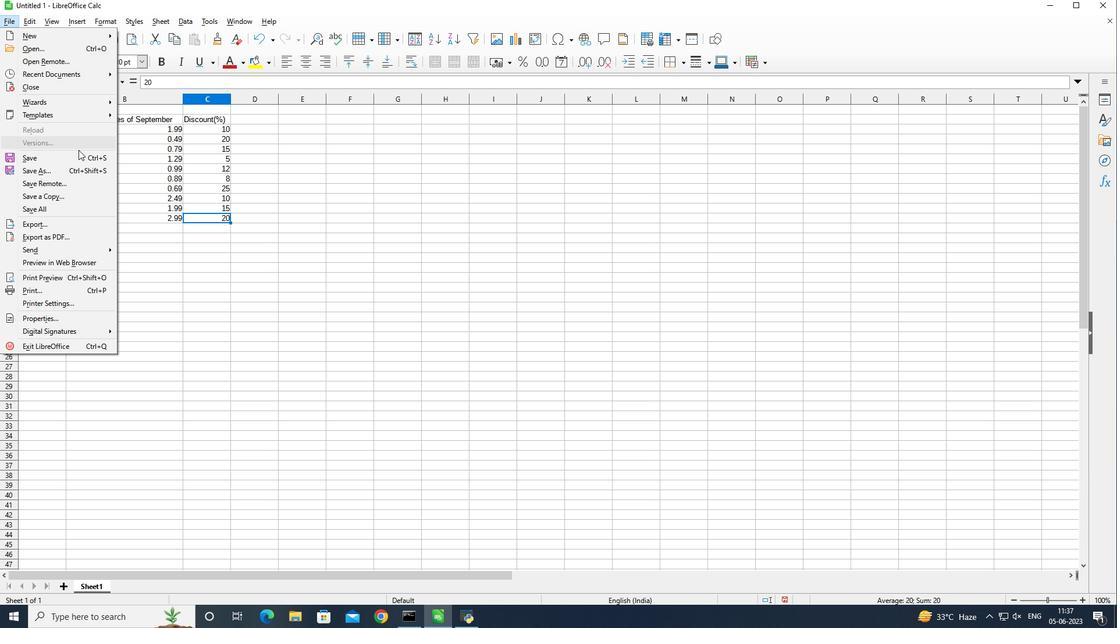 
Action: Mouse pressed left at (77, 166)
Screenshot: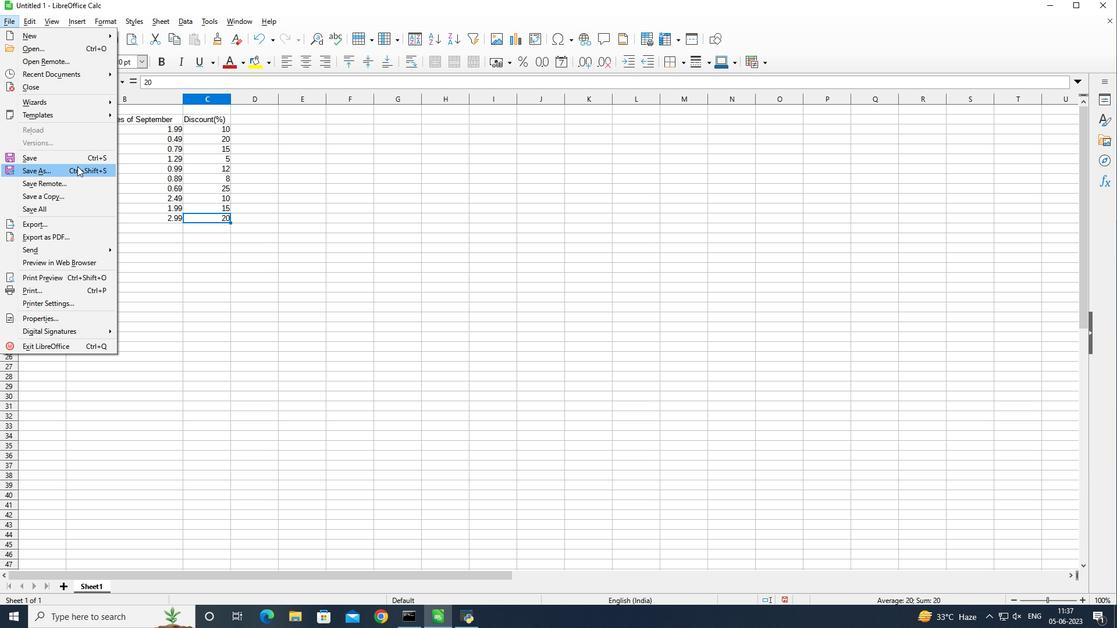 
Action: Mouse moved to (282, 274)
Screenshot: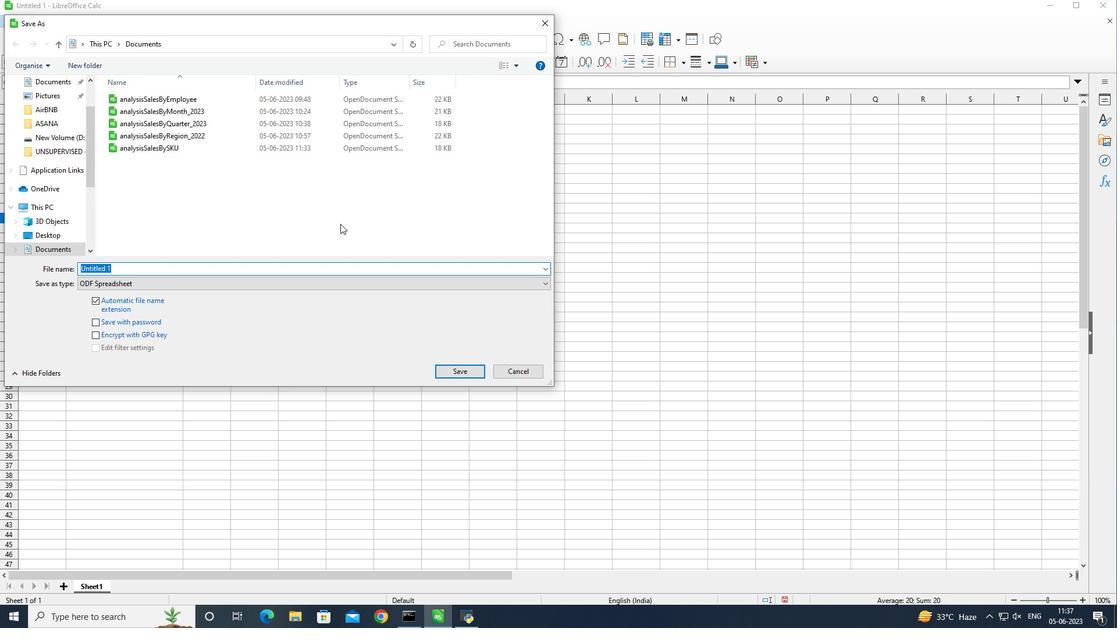 
Action: Key pressed analysis<Key.shift>Sales<Key.shift><Key.shift><Key.shift><Key.shift><Key.shift><Key.shift><Key.shift><Key.shift><Key.shift>By<Key.shift><Key.shift><Key.shift><Key.shift><Key.shift>Territory<Key.enter>
Screenshot: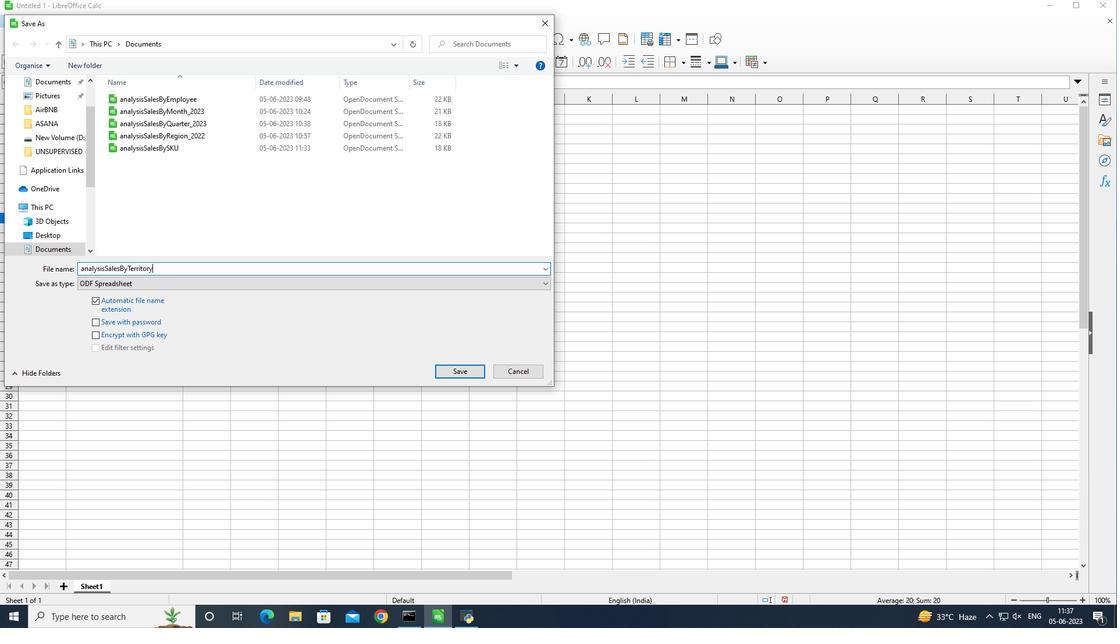 
Action: Mouse moved to (239, 240)
Screenshot: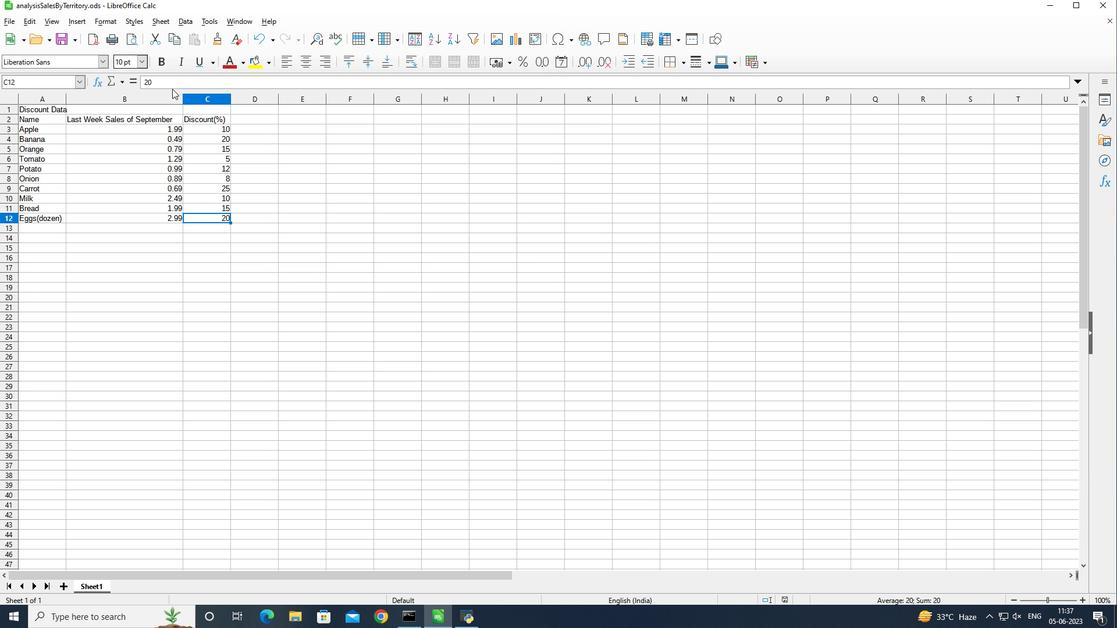 
